 Task: Look for space in Pearl City, United States from 5th June, 2023 to 16th June, 2023 for 2 adults in price range Rs.7000 to Rs.15000. Place can be entire place with 1  bedroom having 1 bed and 1 bathroom. Property type can be house, flat, guest house, hotel. Booking option can be shelf check-in. Required host language is English.
Action: Mouse moved to (369, 140)
Screenshot: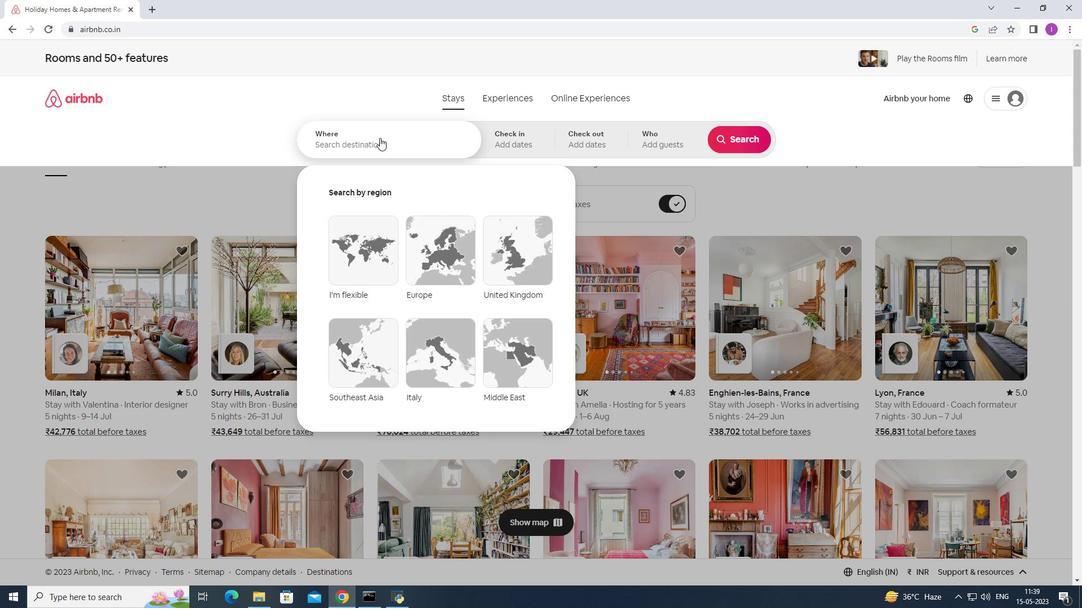 
Action: Mouse pressed left at (369, 140)
Screenshot: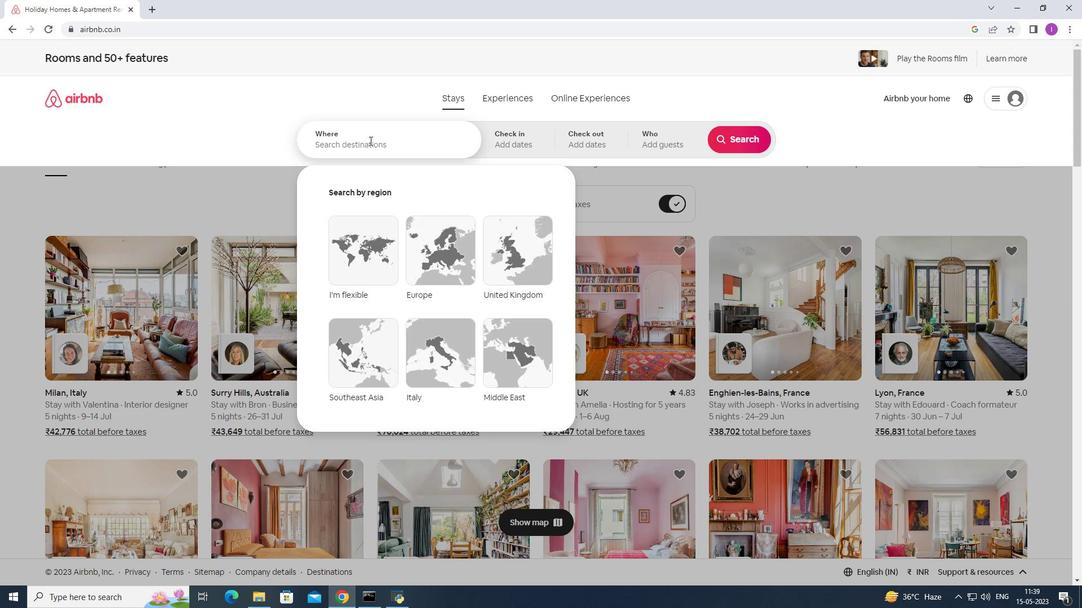 
Action: Mouse moved to (387, 134)
Screenshot: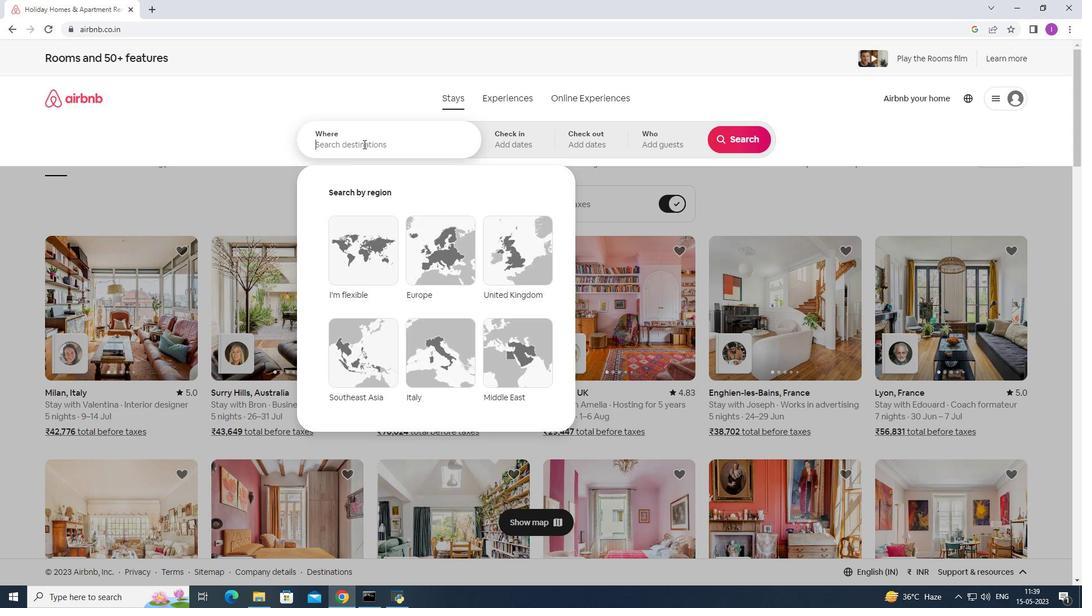 
Action: Key pressed <Key.shift>pearl<Key.space><Key.shift>City,<Key.shift>united<Key.space>states
Screenshot: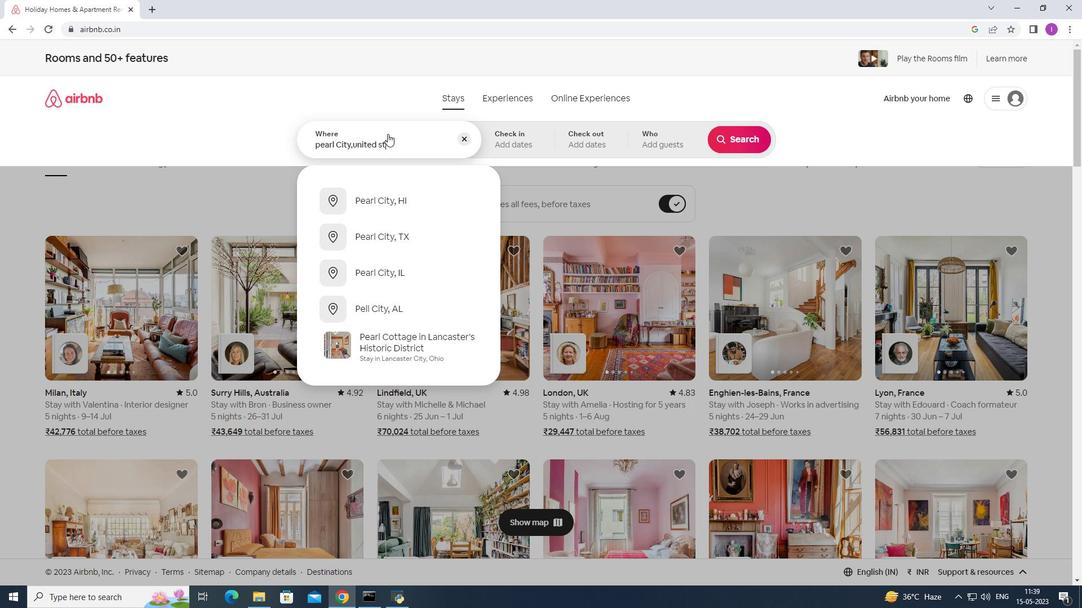 
Action: Mouse moved to (518, 134)
Screenshot: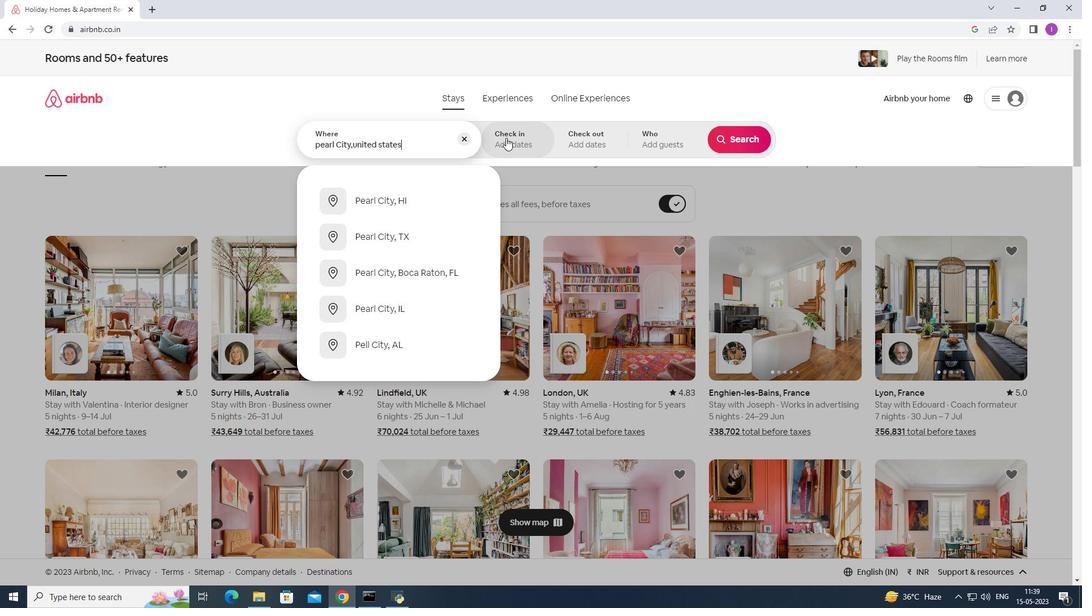 
Action: Mouse pressed left at (518, 134)
Screenshot: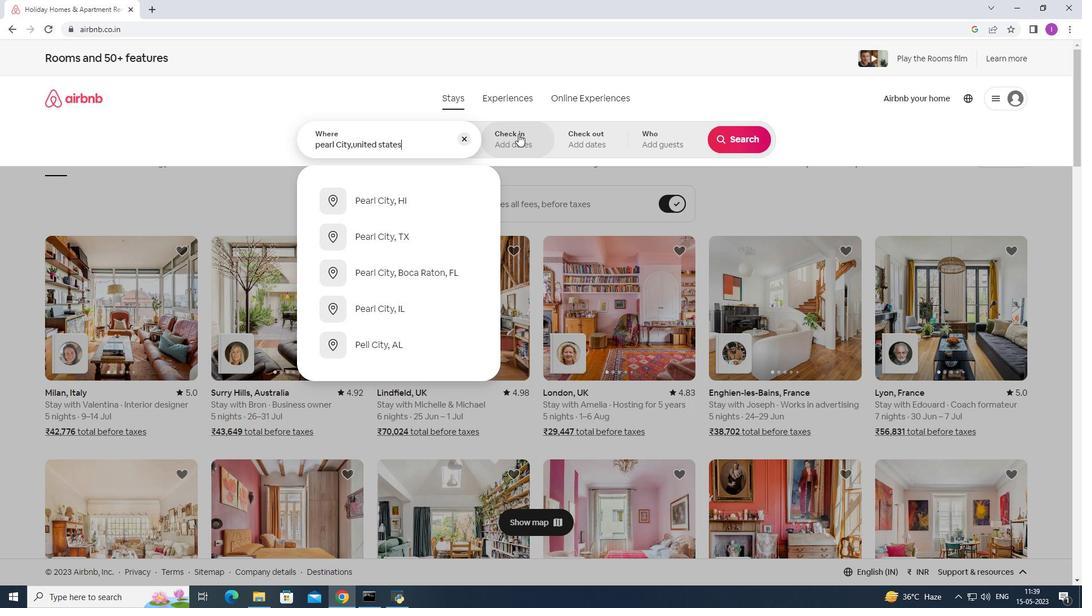 
Action: Mouse moved to (592, 310)
Screenshot: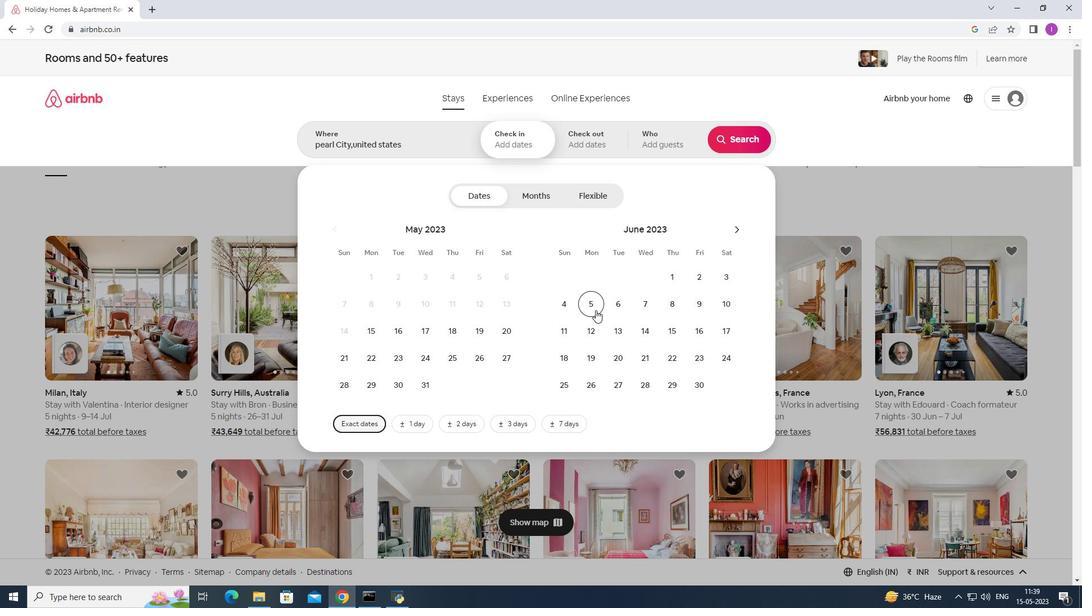 
Action: Mouse pressed left at (592, 310)
Screenshot: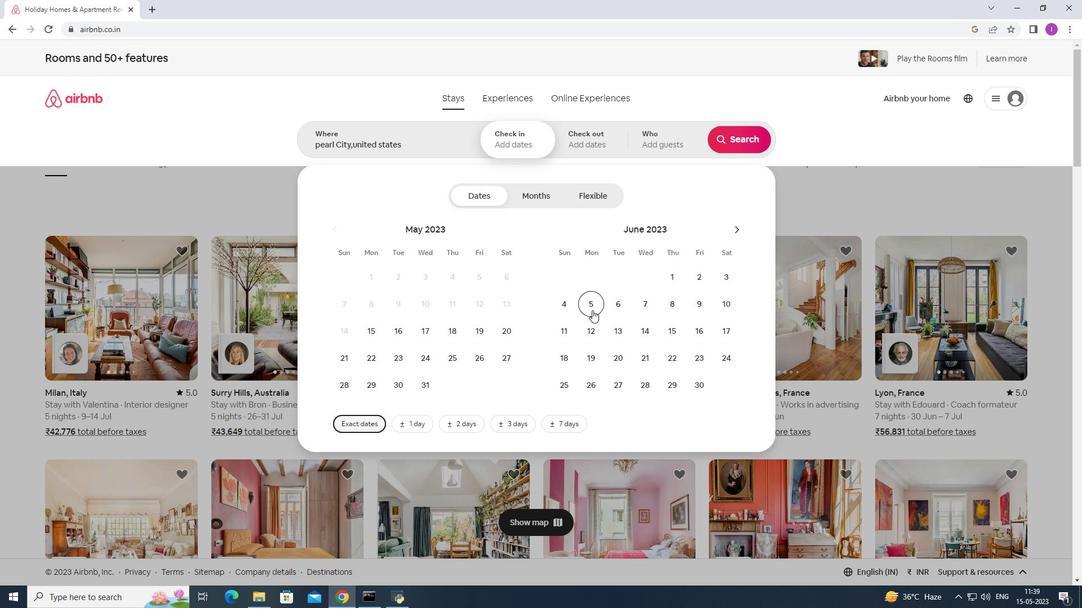 
Action: Mouse moved to (702, 327)
Screenshot: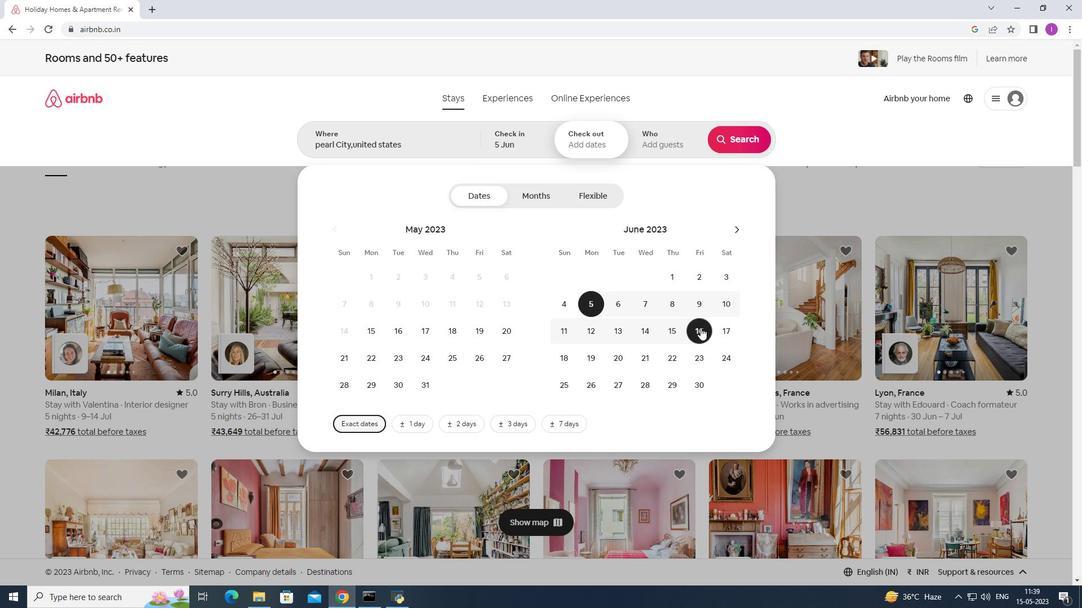 
Action: Mouse pressed left at (702, 327)
Screenshot: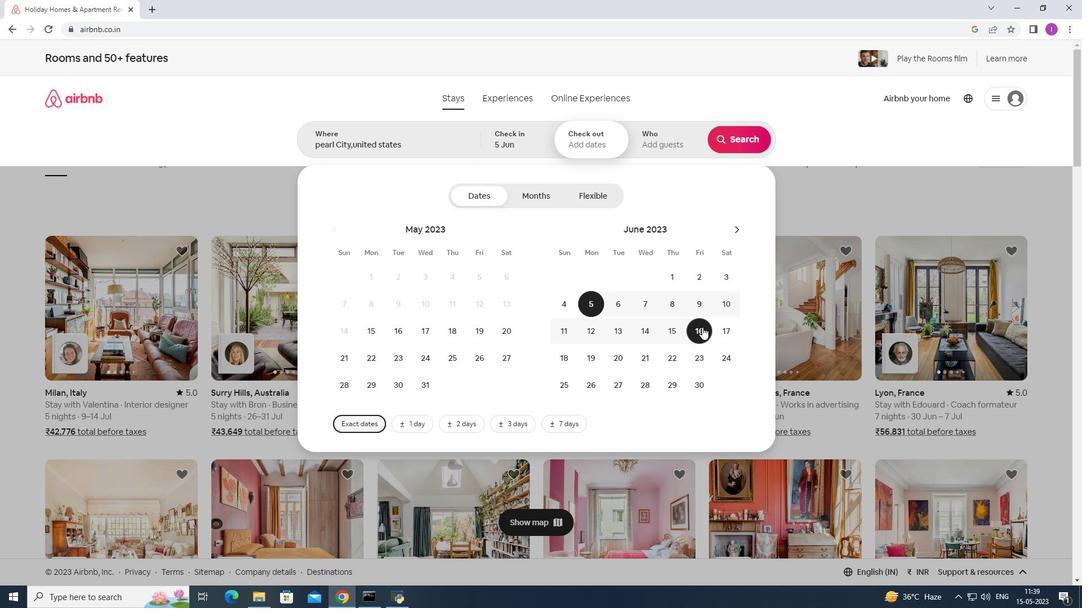 
Action: Mouse moved to (673, 139)
Screenshot: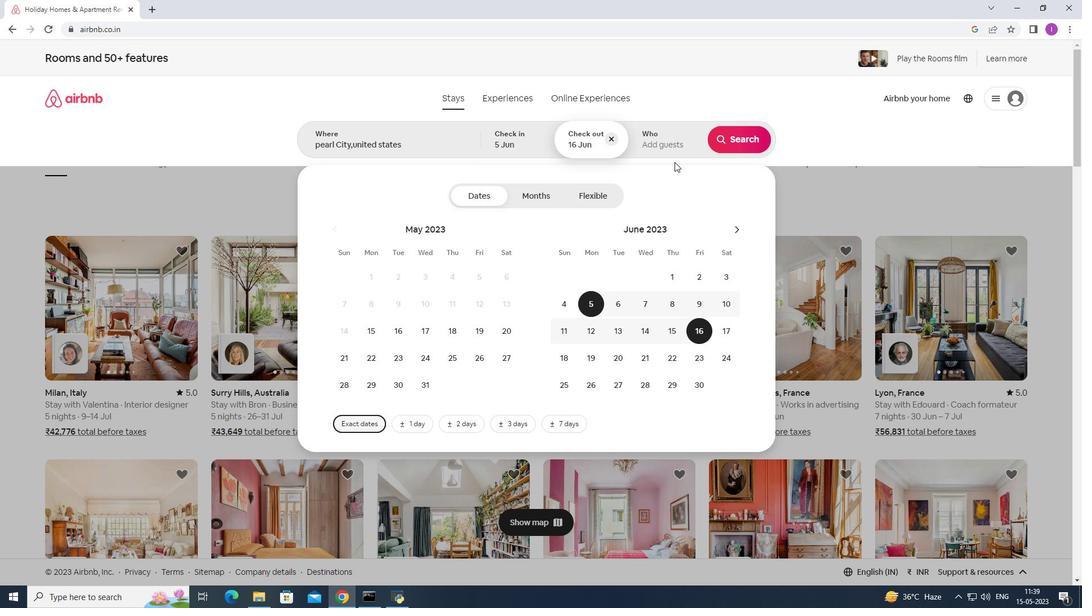 
Action: Mouse pressed left at (673, 139)
Screenshot: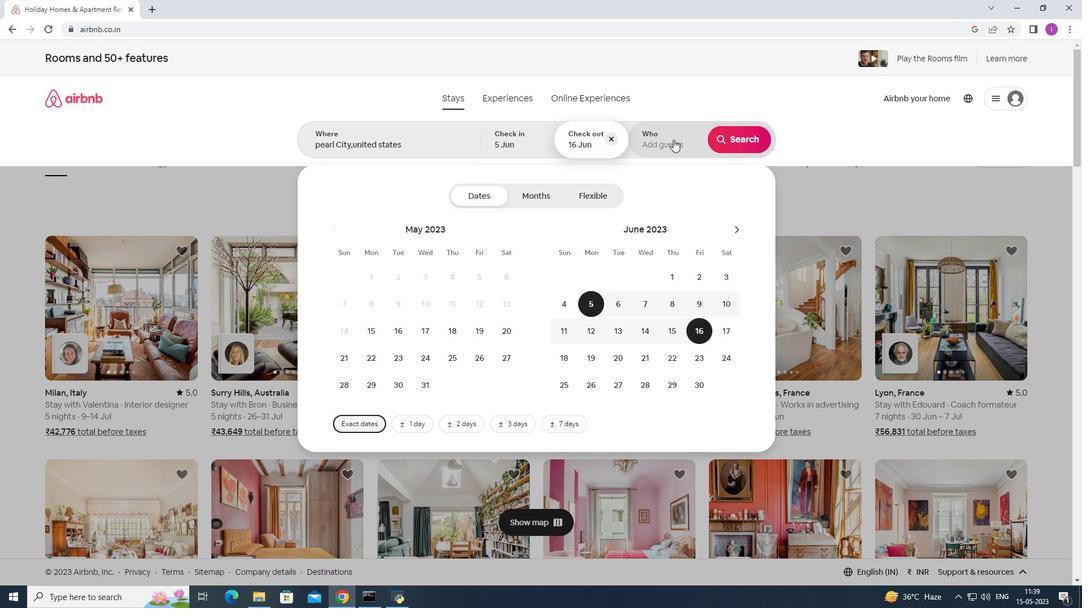 
Action: Mouse moved to (739, 204)
Screenshot: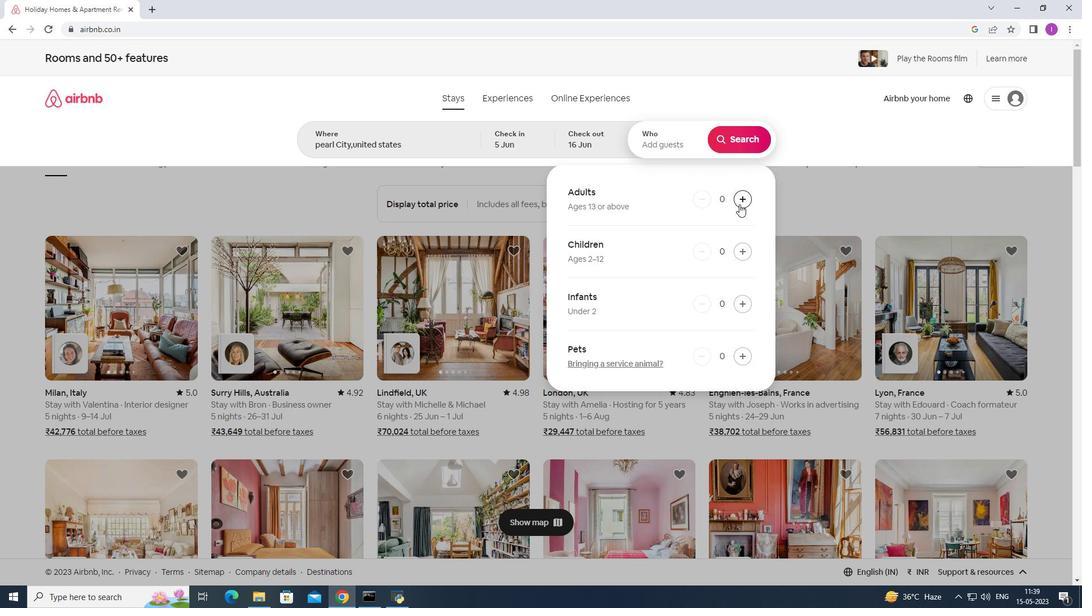 
Action: Mouse pressed left at (739, 204)
Screenshot: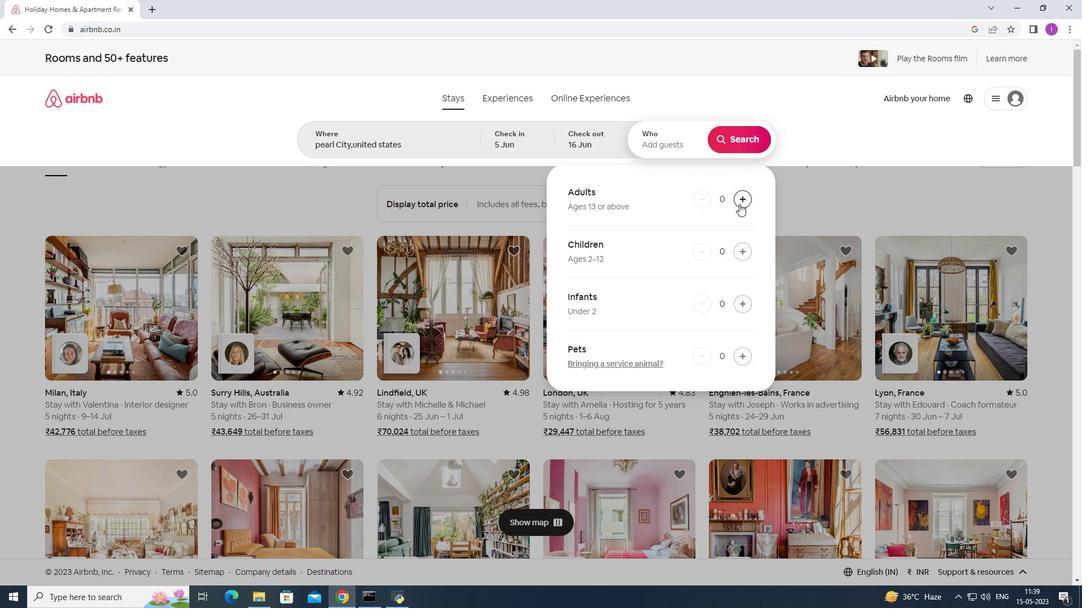 
Action: Mouse pressed left at (739, 204)
Screenshot: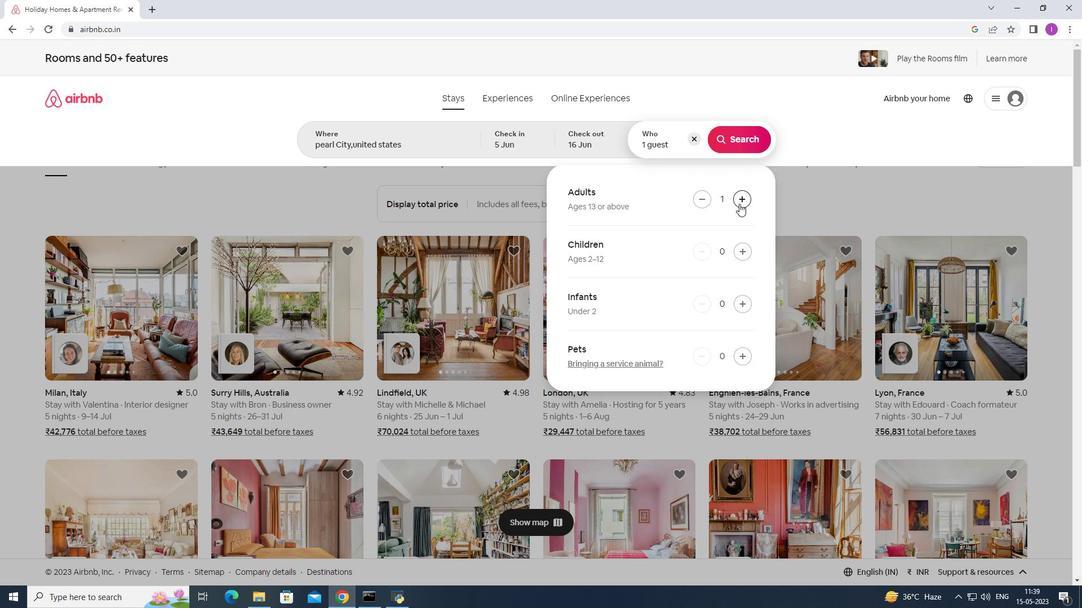 
Action: Mouse moved to (740, 138)
Screenshot: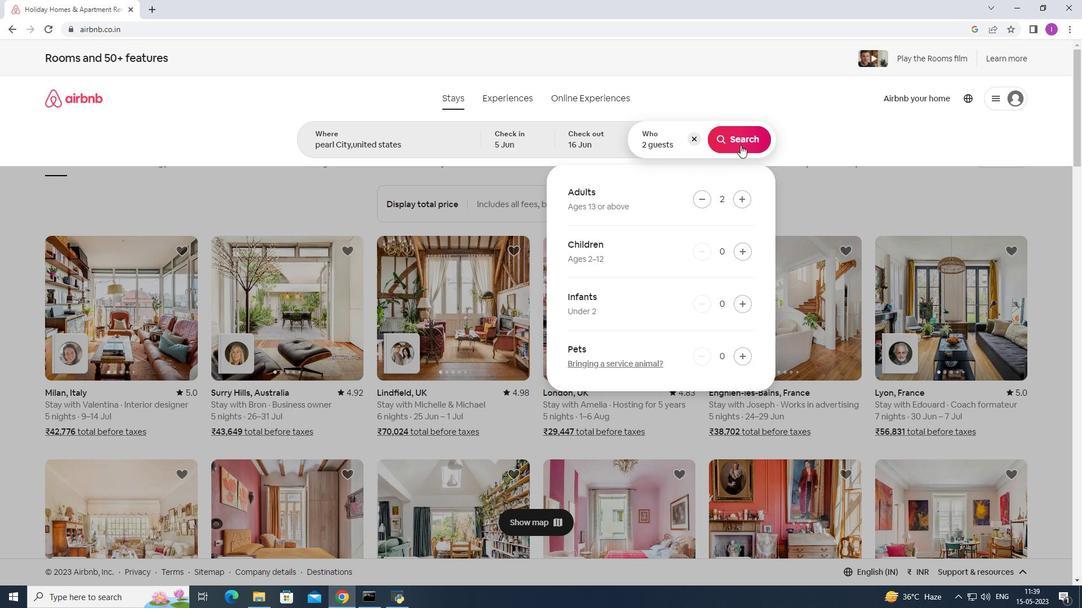 
Action: Mouse pressed left at (740, 138)
Screenshot: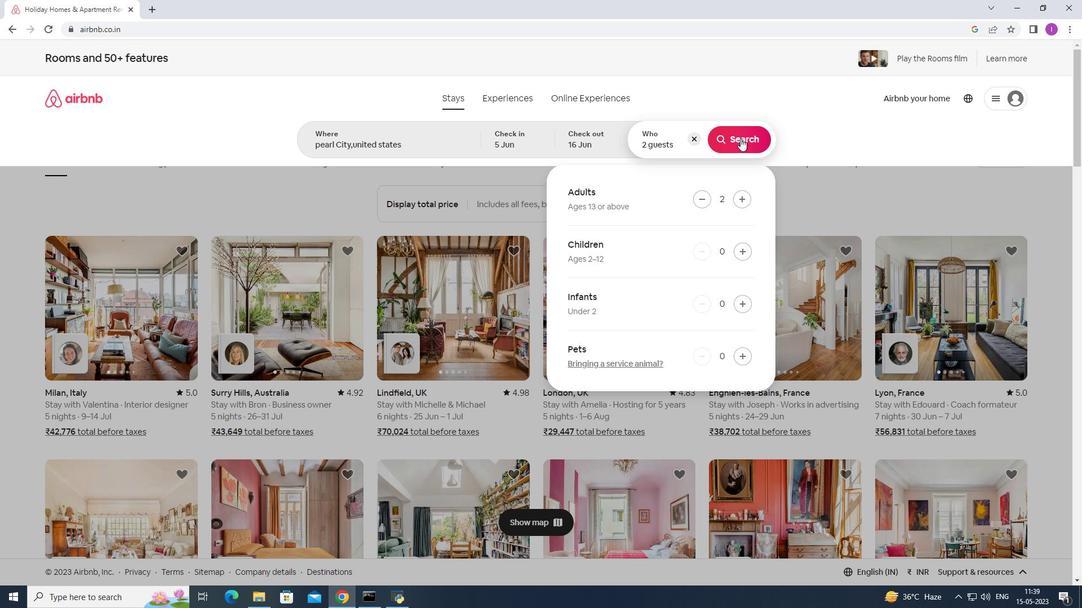 
Action: Mouse moved to (1021, 108)
Screenshot: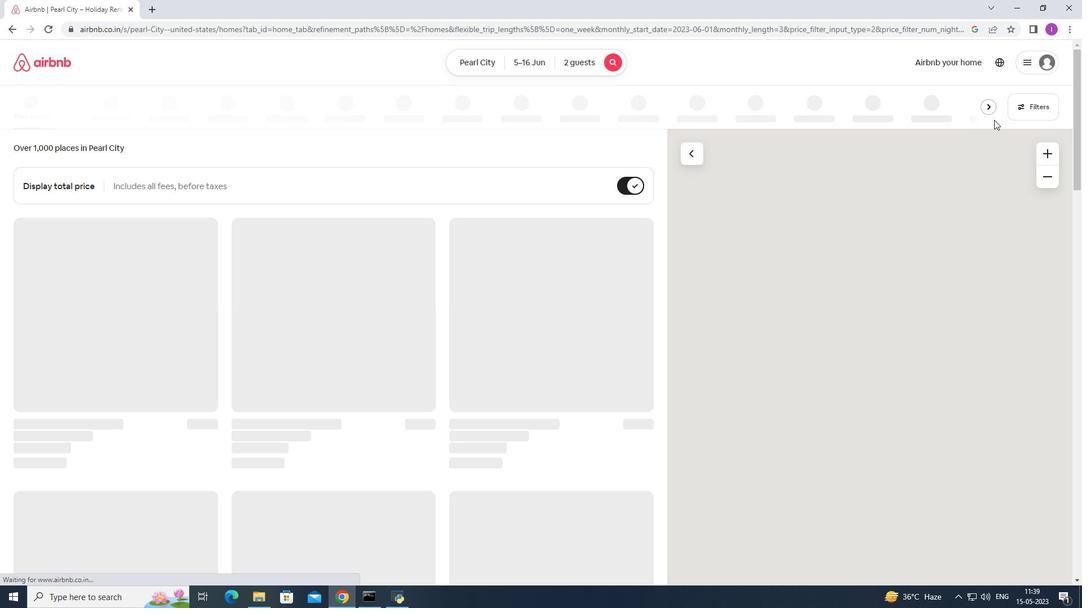 
Action: Mouse pressed left at (1021, 108)
Screenshot: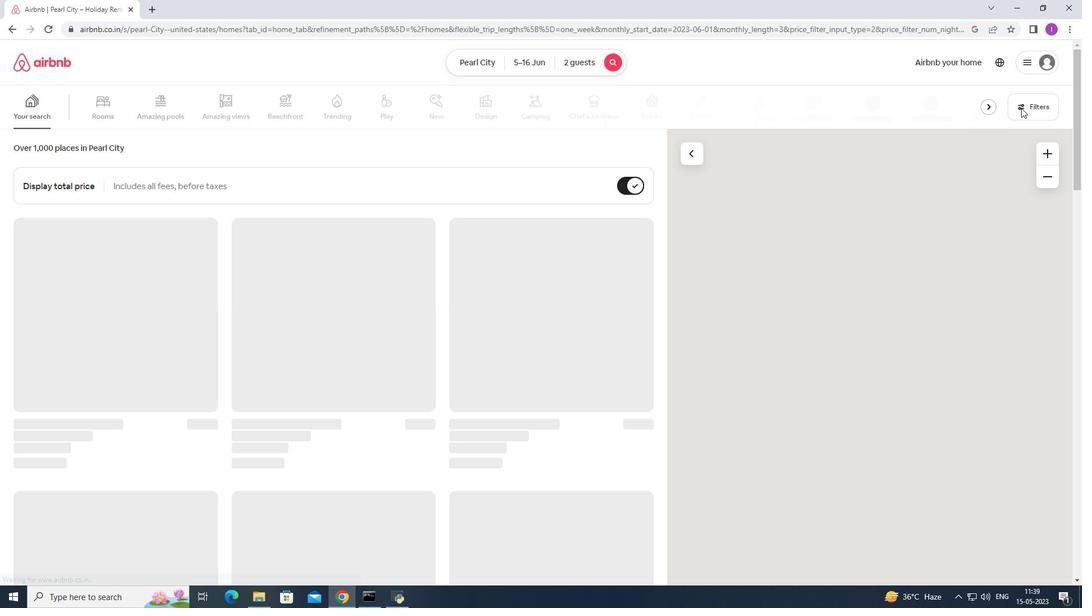 
Action: Mouse moved to (615, 385)
Screenshot: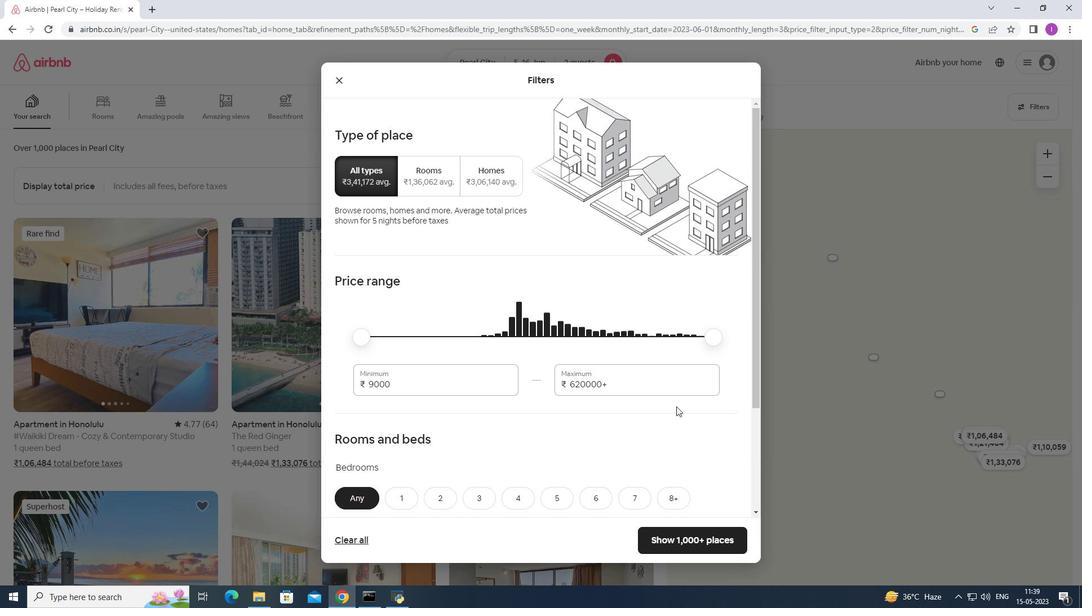 
Action: Mouse pressed left at (615, 385)
Screenshot: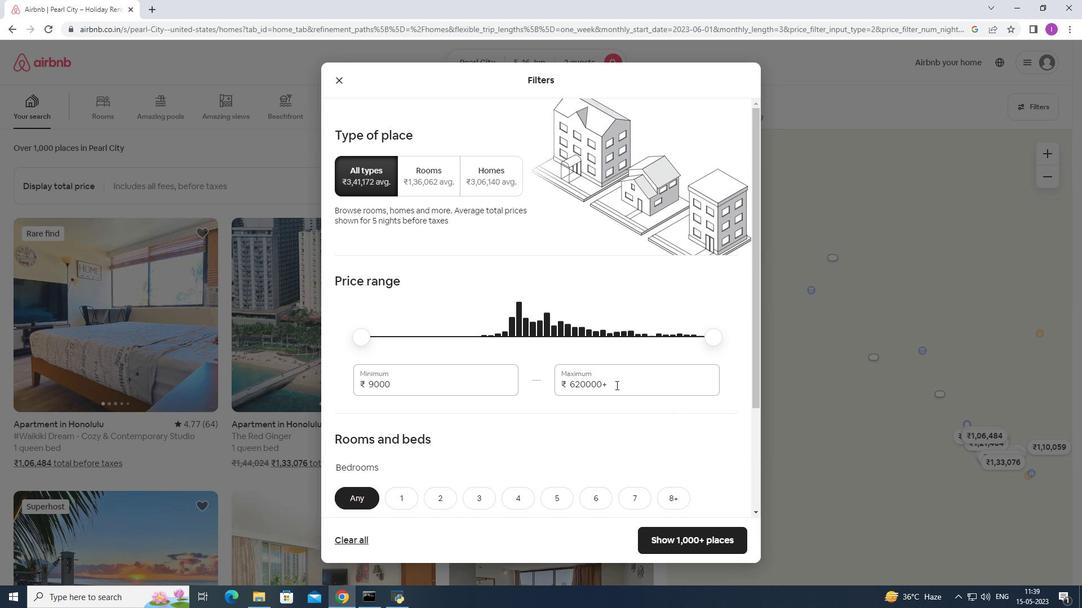 
Action: Mouse moved to (553, 388)
Screenshot: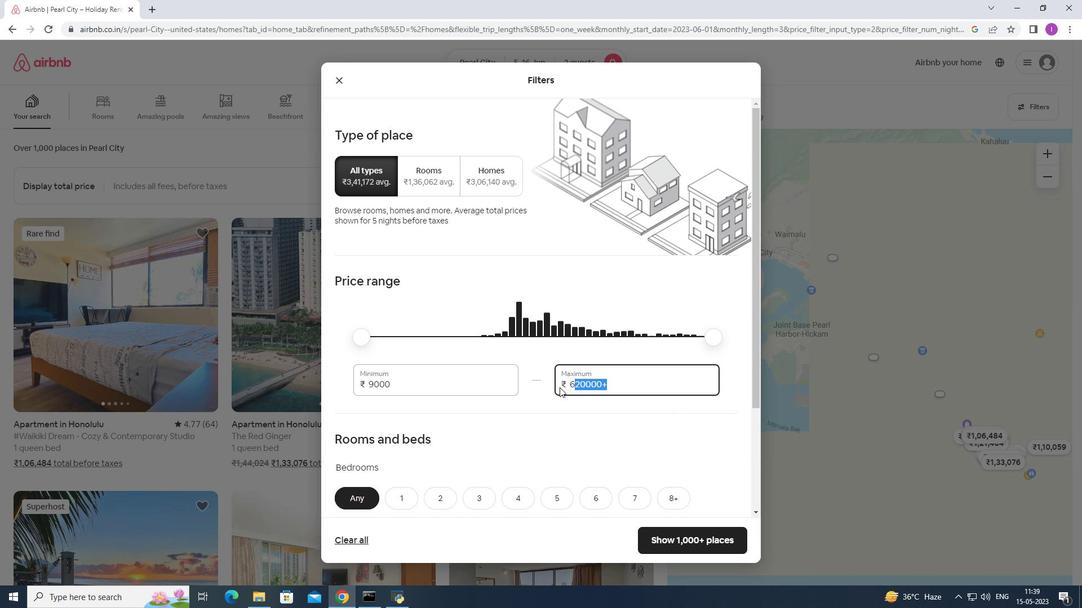 
Action: Key pressed 15000
Screenshot: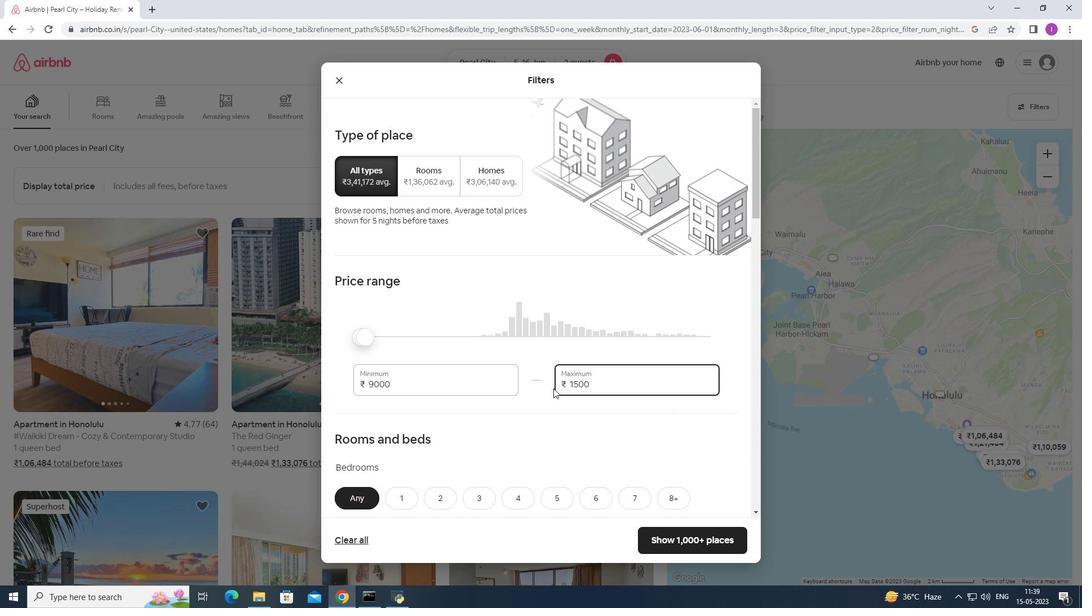
Action: Mouse moved to (414, 388)
Screenshot: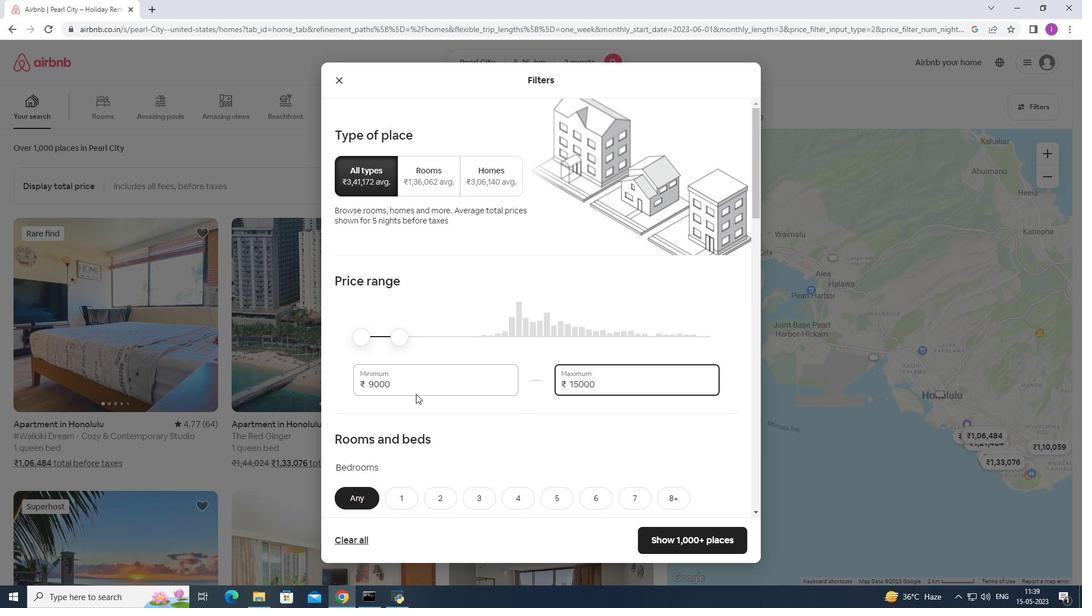 
Action: Mouse pressed left at (414, 388)
Screenshot: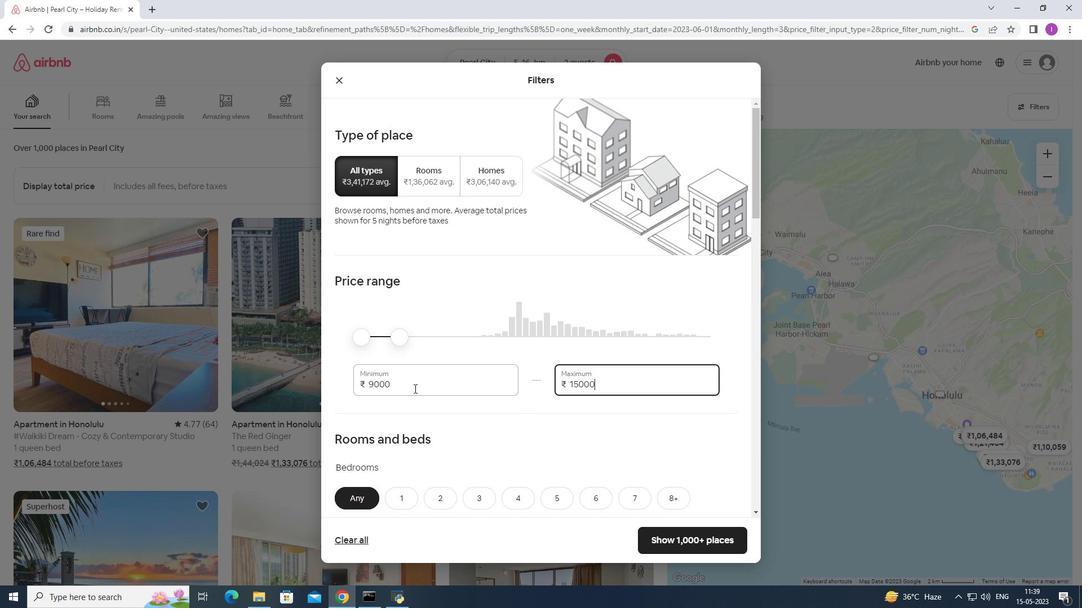 
Action: Mouse moved to (357, 388)
Screenshot: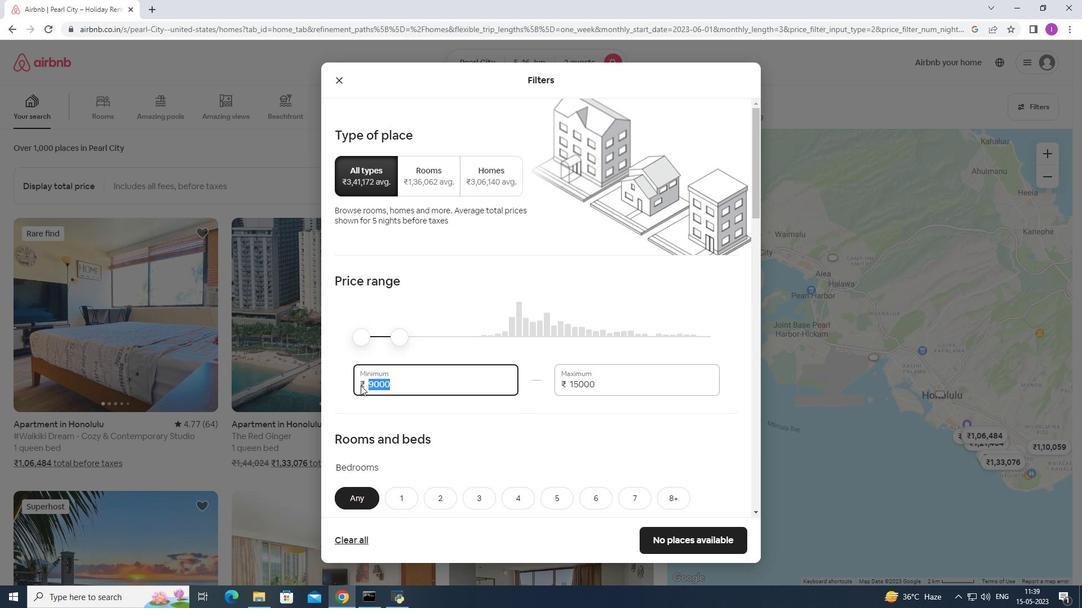 
Action: Key pressed 7000
Screenshot: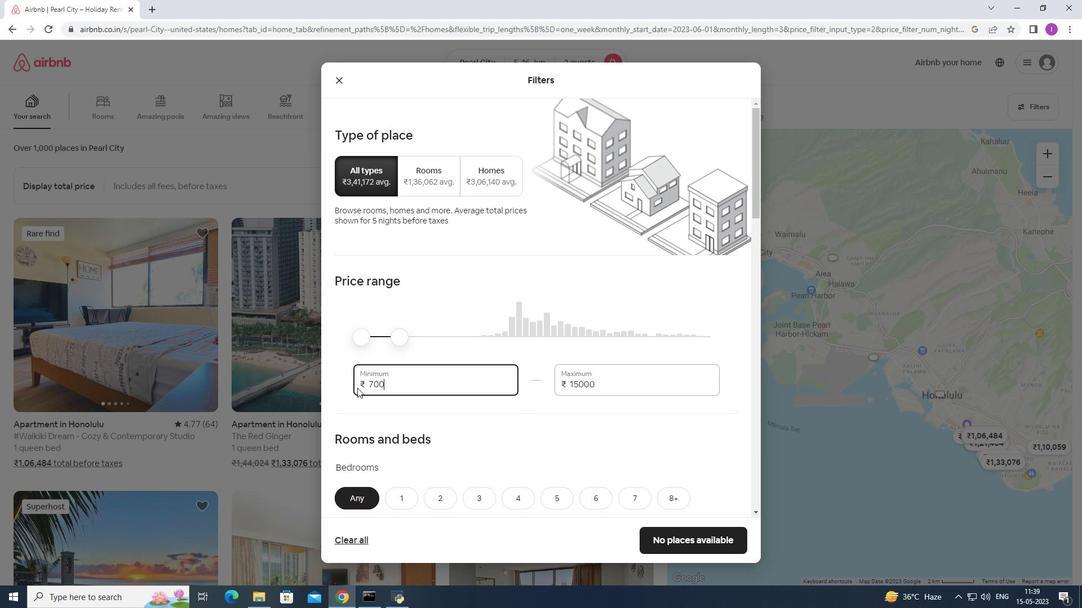 
Action: Mouse moved to (431, 457)
Screenshot: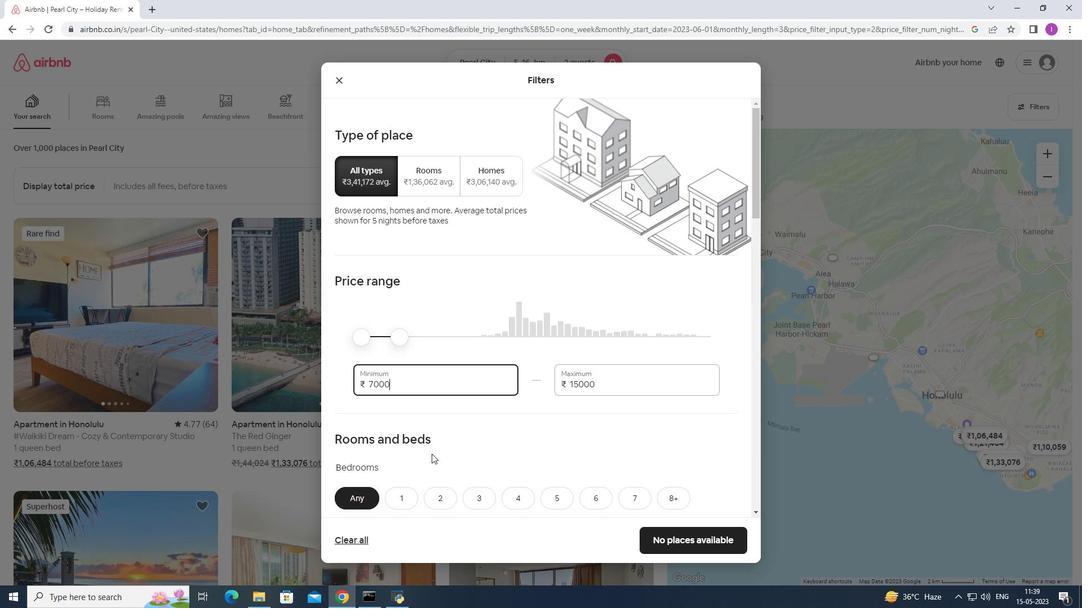 
Action: Mouse scrolled (431, 456) with delta (0, 0)
Screenshot: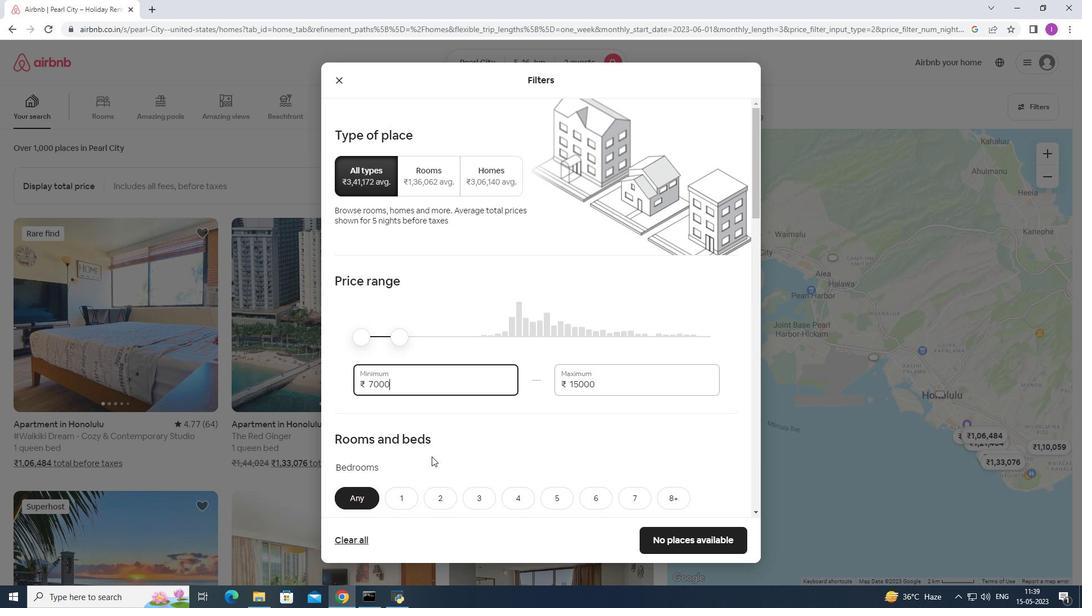 
Action: Mouse scrolled (431, 456) with delta (0, 0)
Screenshot: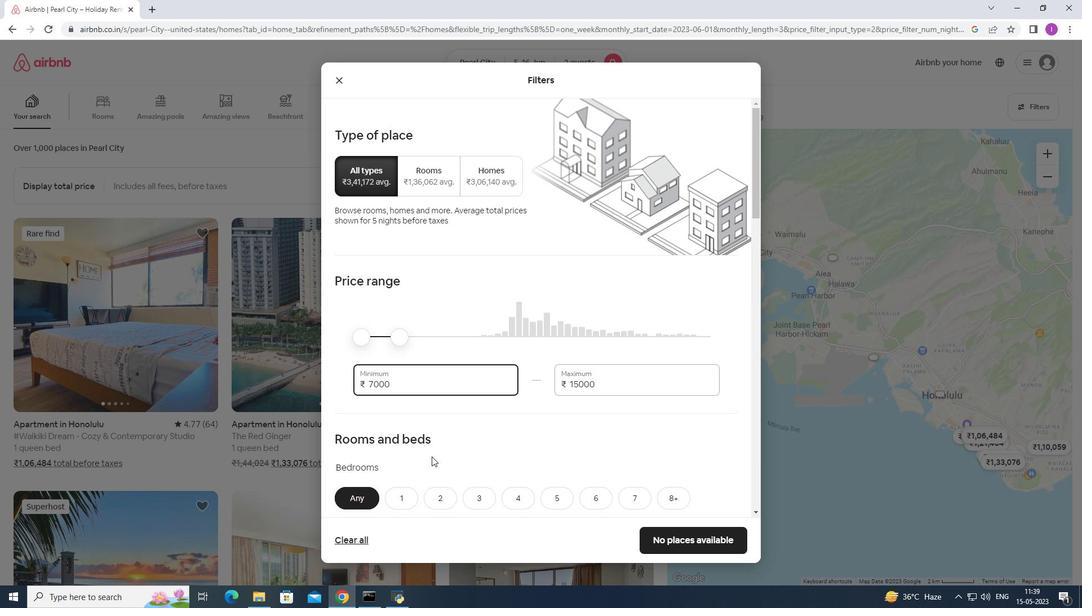 
Action: Mouse scrolled (431, 456) with delta (0, 0)
Screenshot: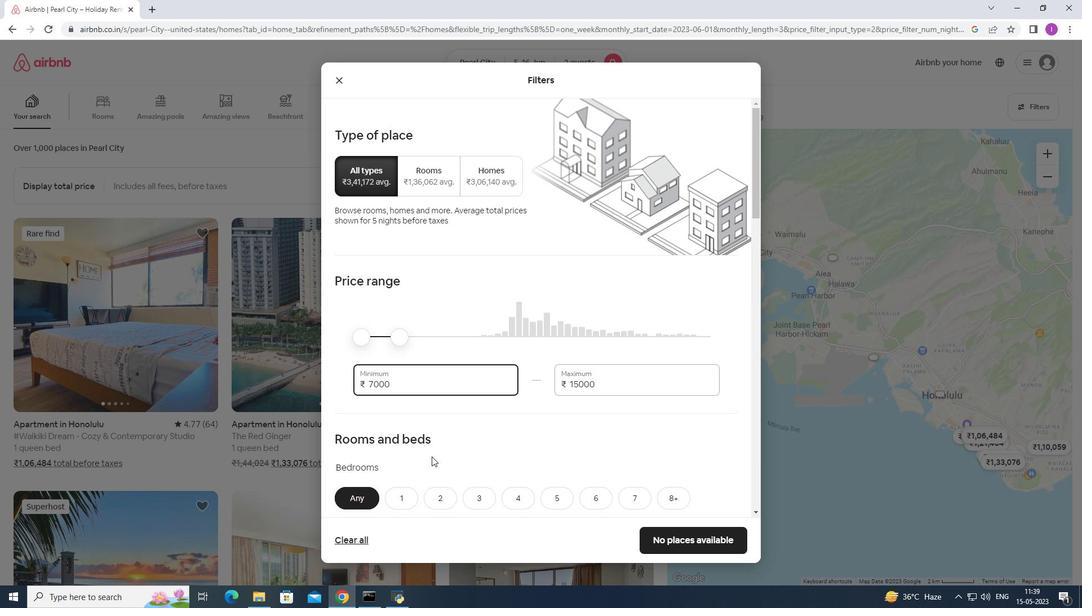 
Action: Mouse moved to (397, 325)
Screenshot: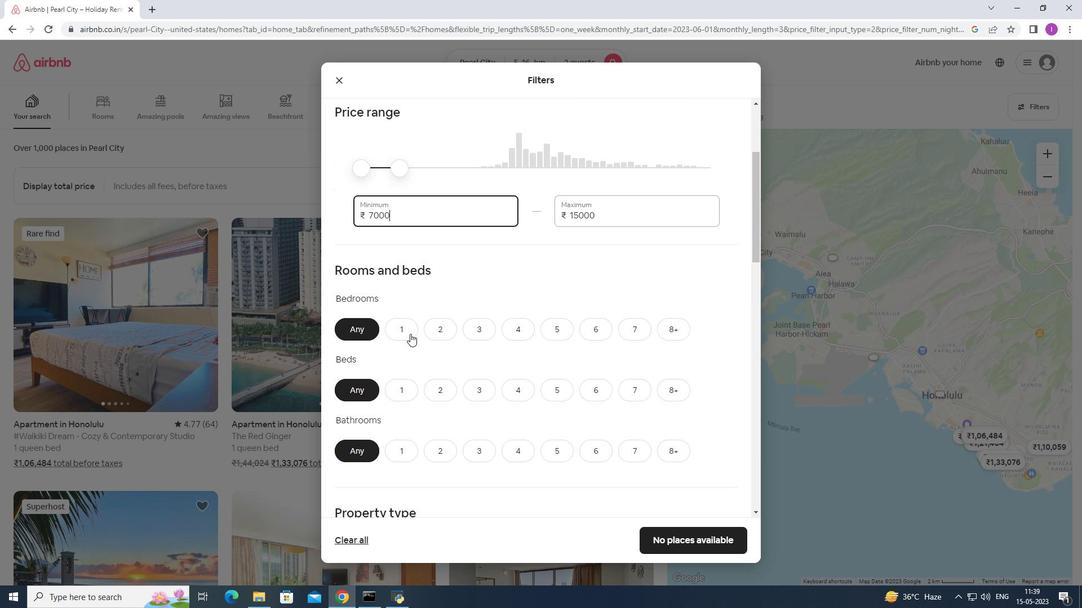
Action: Mouse pressed left at (397, 325)
Screenshot: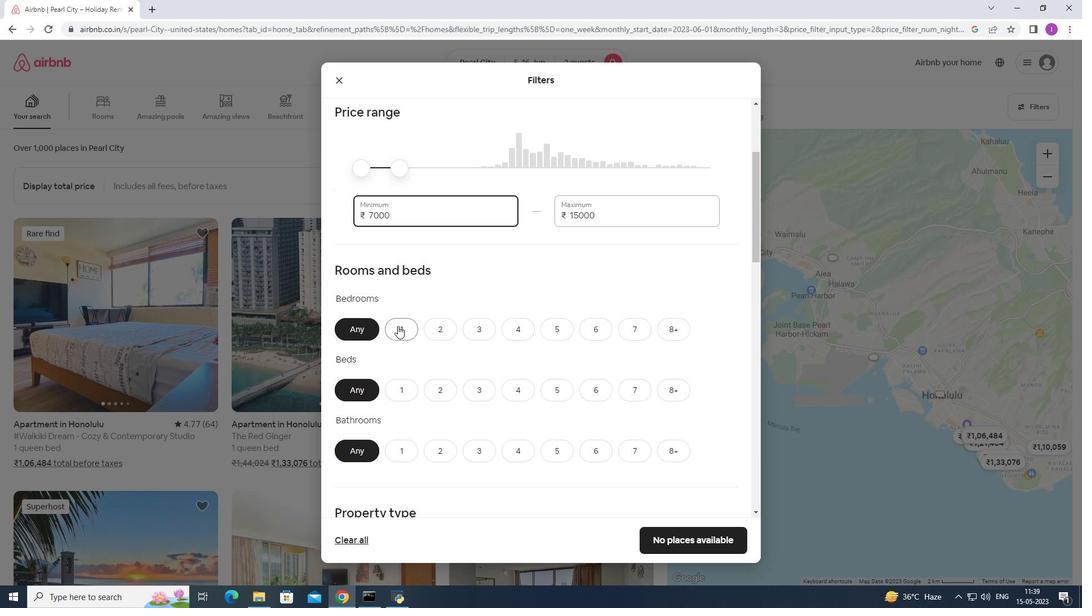 
Action: Mouse moved to (404, 394)
Screenshot: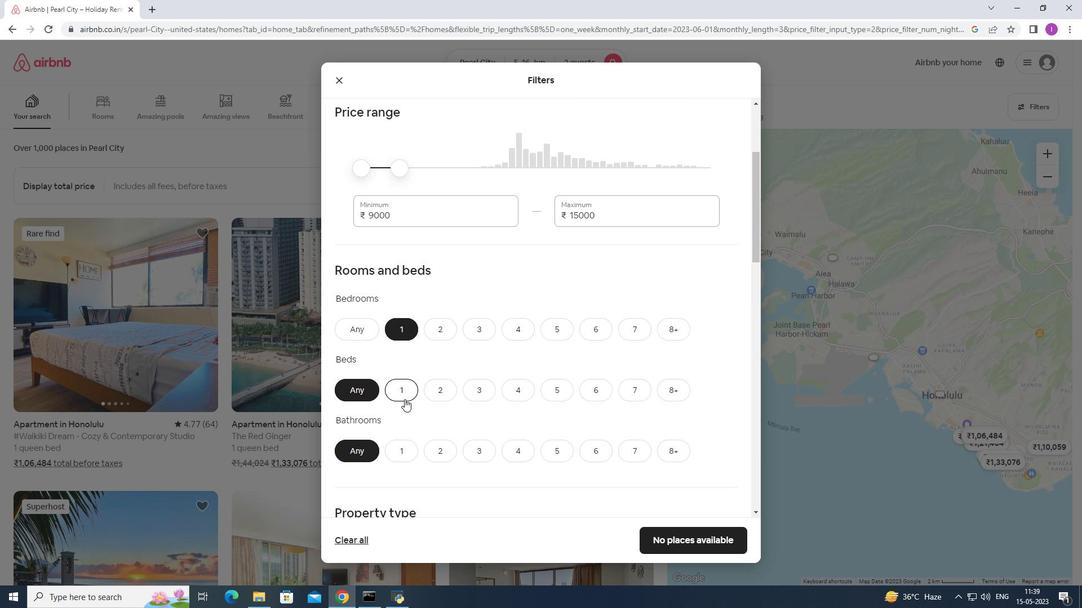 
Action: Mouse pressed left at (404, 394)
Screenshot: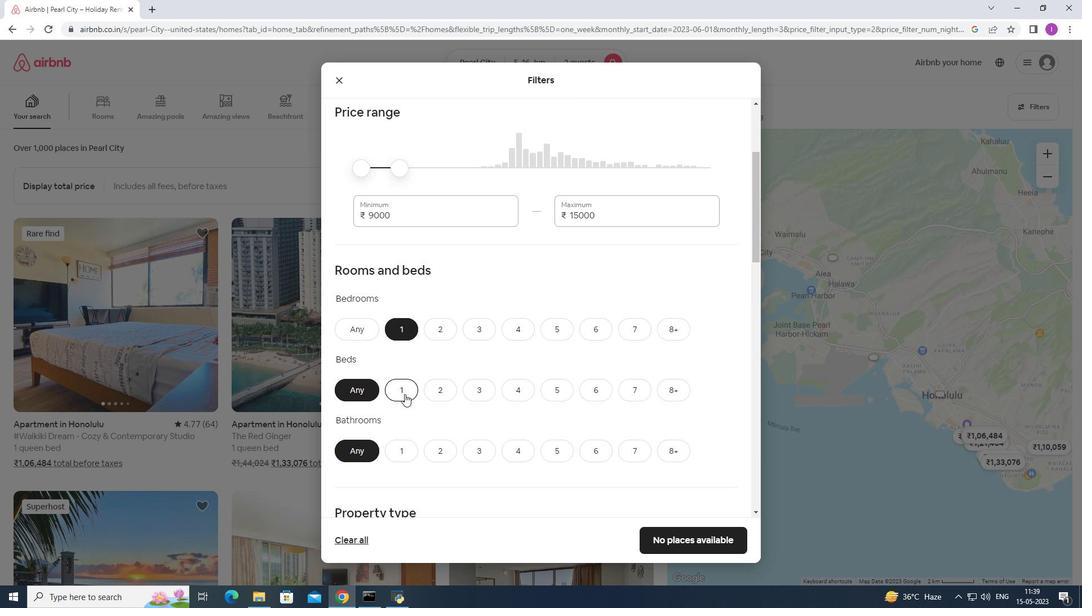 
Action: Mouse moved to (396, 446)
Screenshot: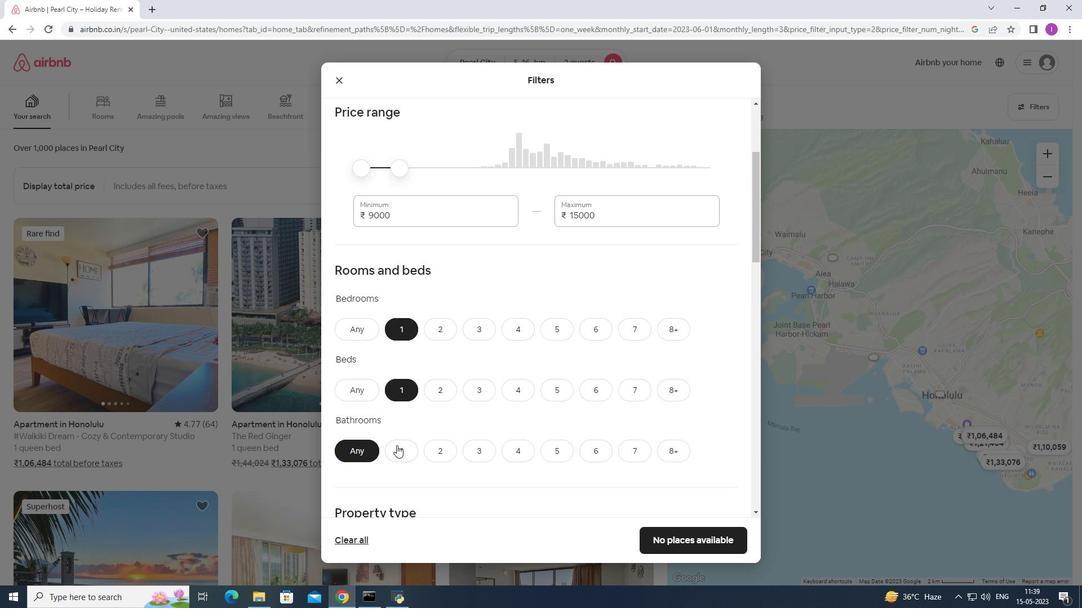 
Action: Mouse pressed left at (396, 446)
Screenshot: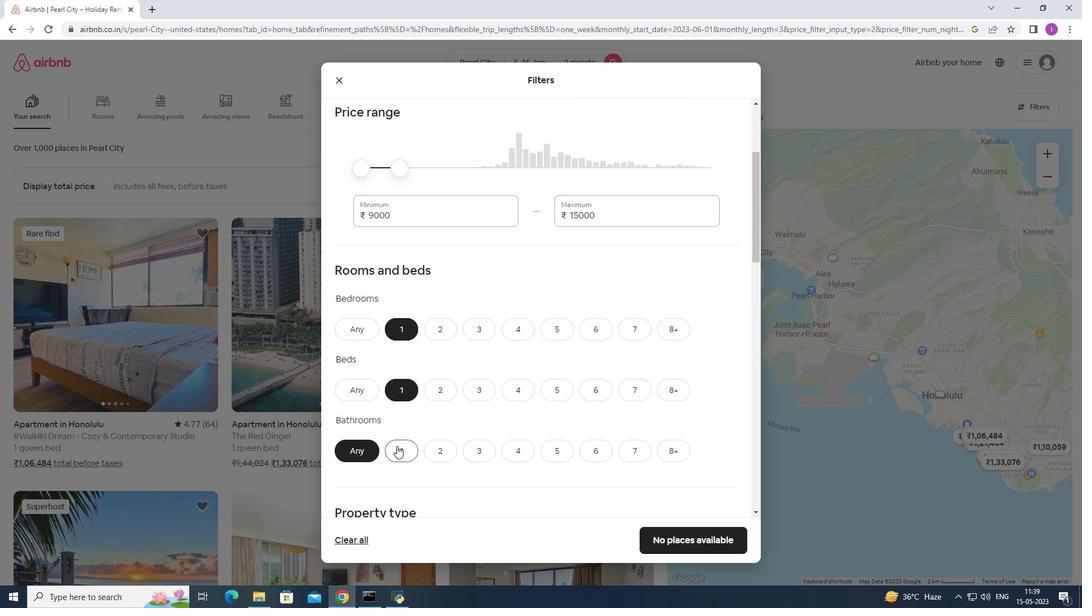 
Action: Mouse moved to (443, 422)
Screenshot: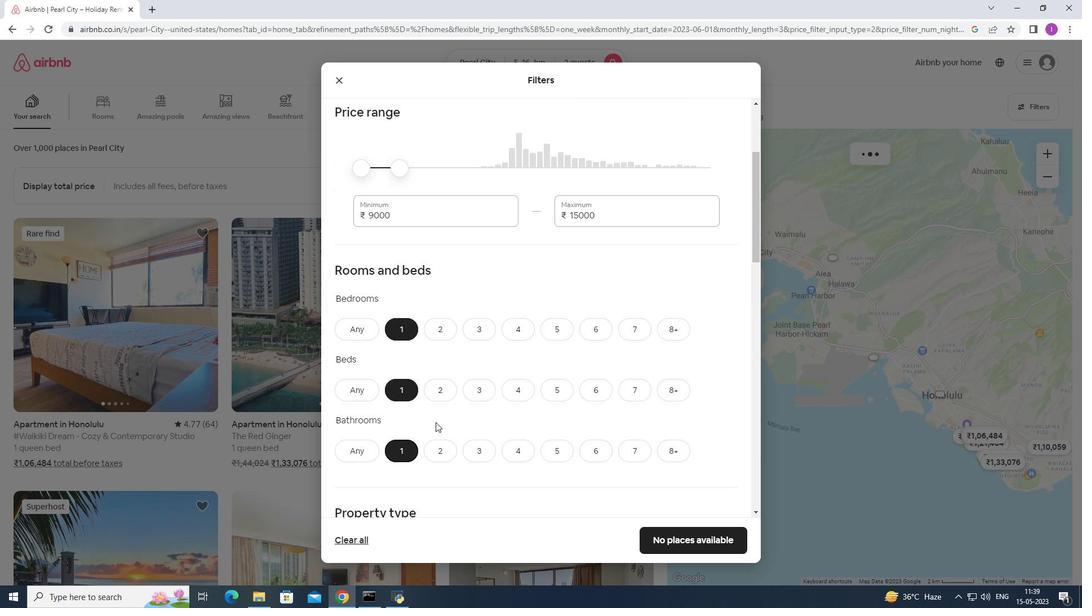 
Action: Mouse scrolled (443, 422) with delta (0, 0)
Screenshot: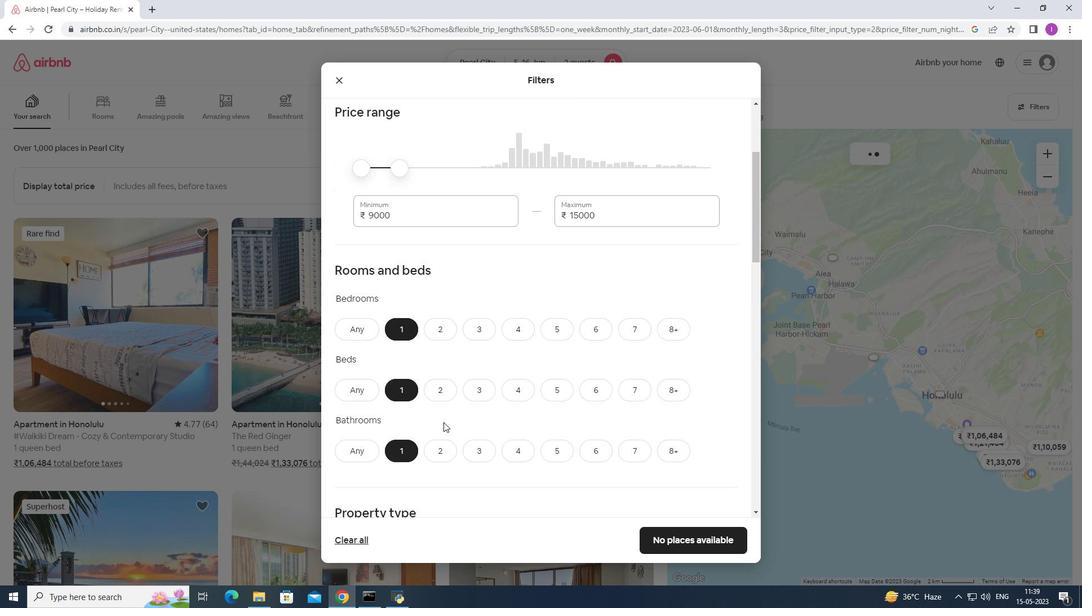 
Action: Mouse scrolled (443, 422) with delta (0, 0)
Screenshot: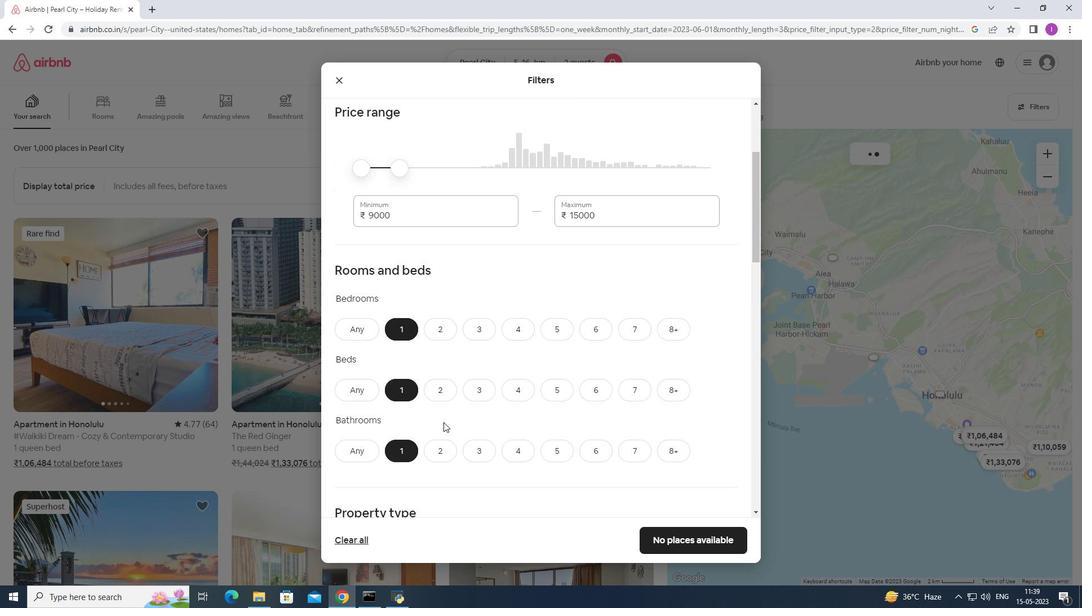 
Action: Mouse scrolled (443, 422) with delta (0, 0)
Screenshot: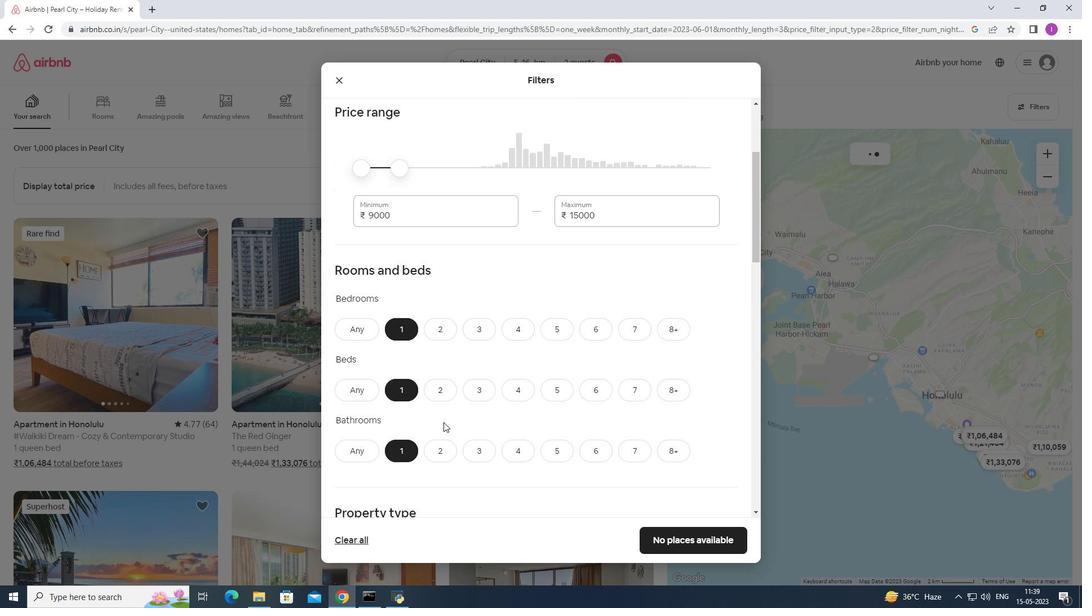 
Action: Mouse moved to (369, 421)
Screenshot: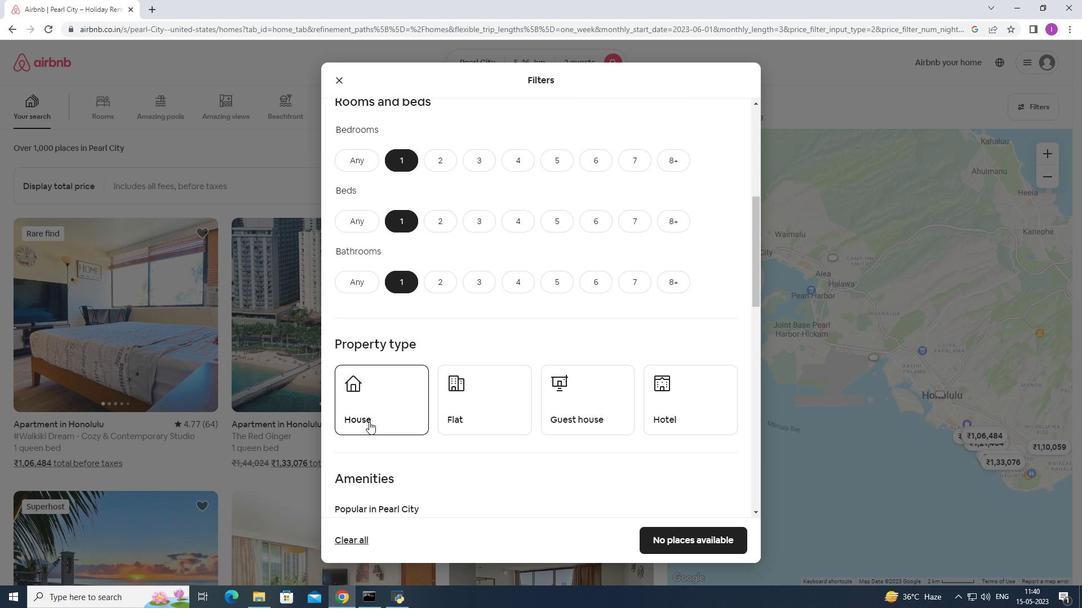 
Action: Mouse pressed left at (369, 421)
Screenshot: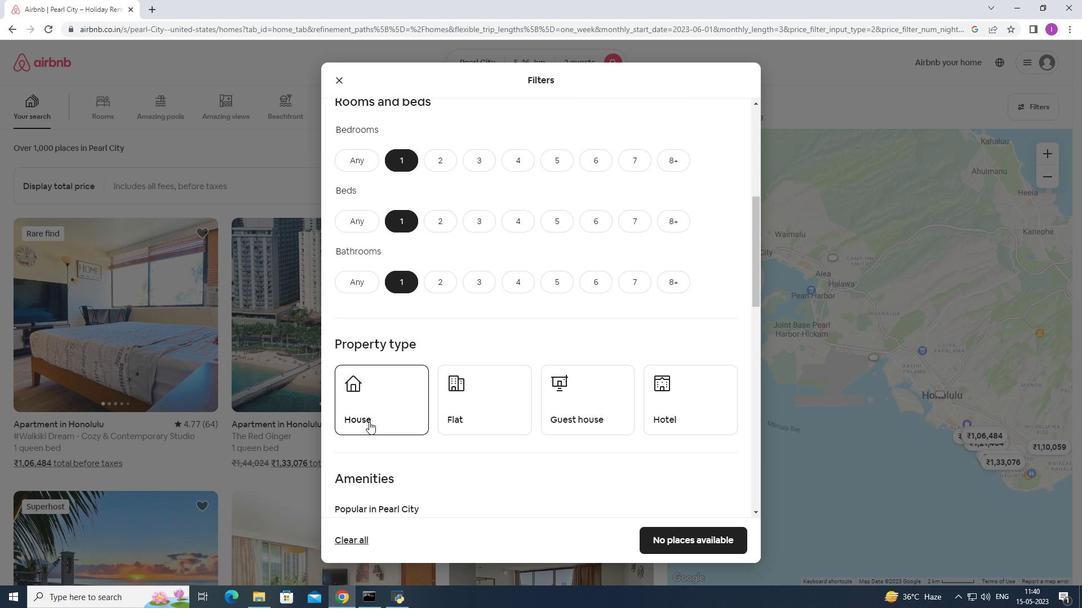 
Action: Mouse moved to (468, 416)
Screenshot: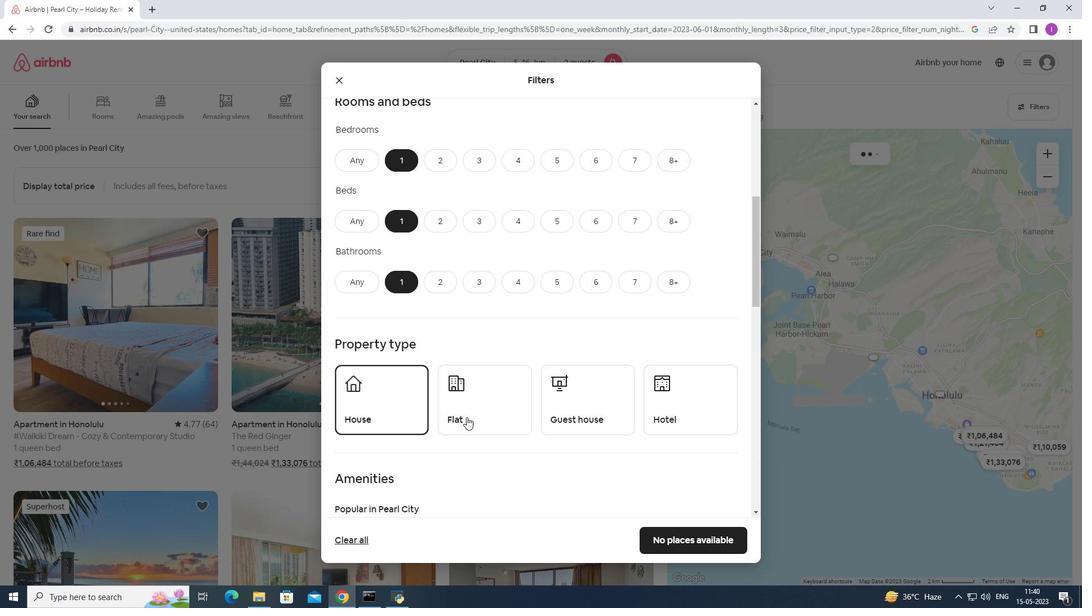 
Action: Mouse pressed left at (468, 416)
Screenshot: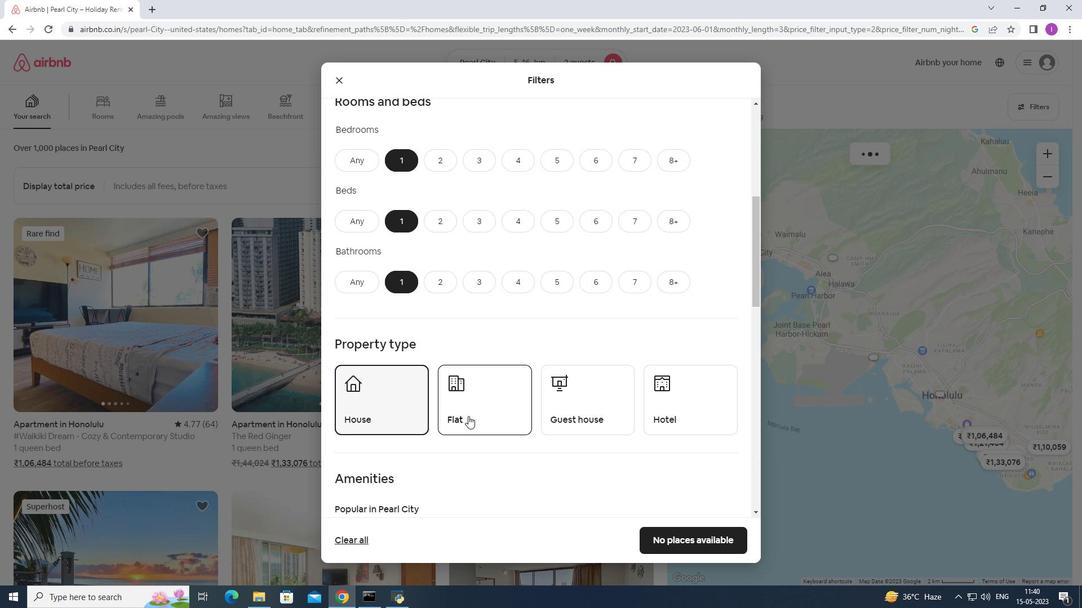 
Action: Mouse moved to (554, 412)
Screenshot: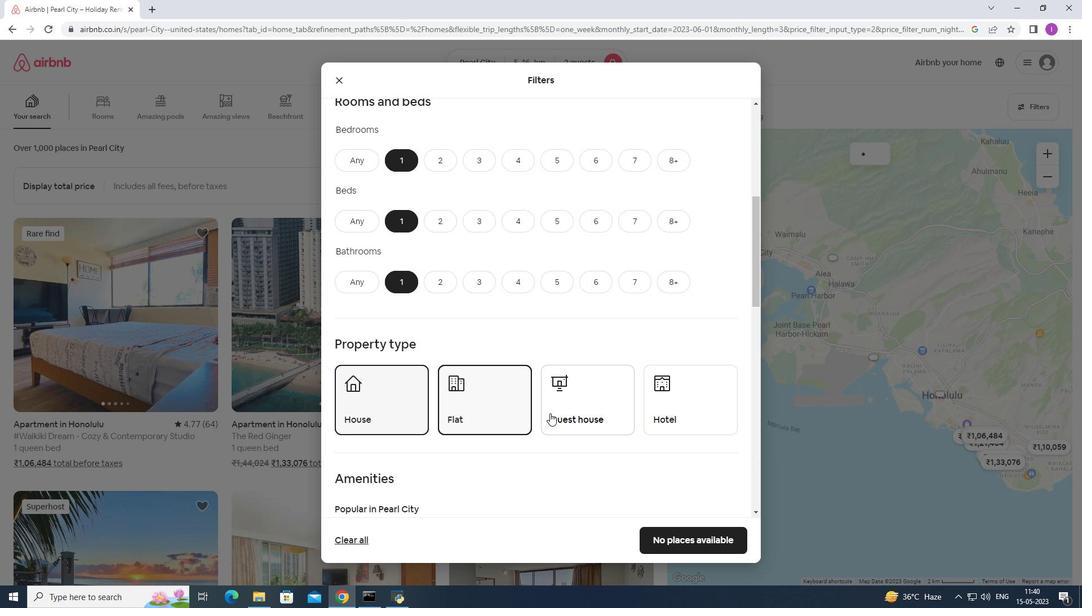 
Action: Mouse pressed left at (554, 412)
Screenshot: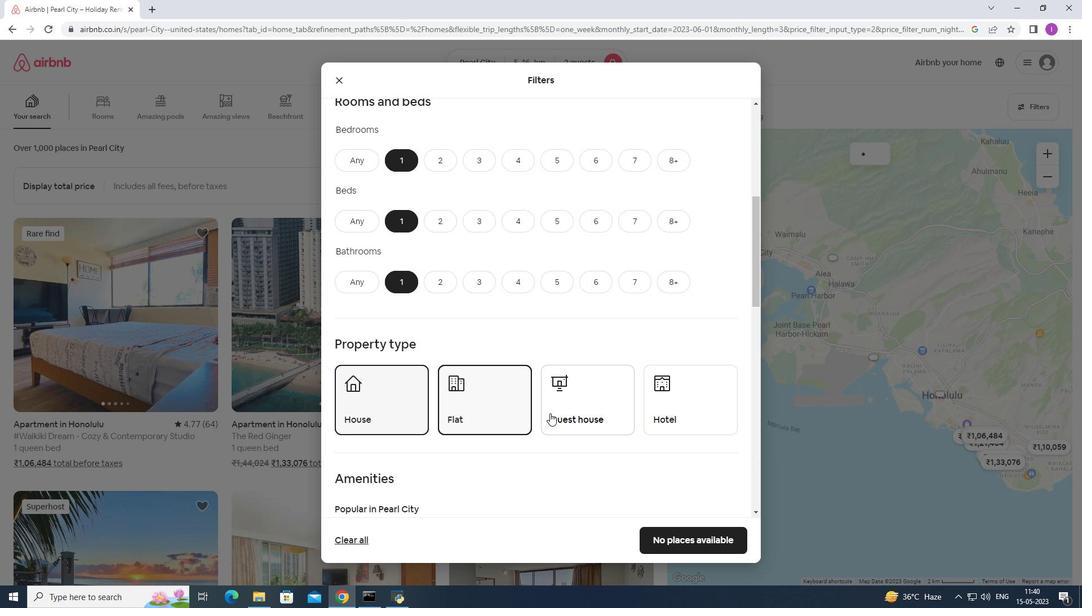 
Action: Mouse moved to (646, 406)
Screenshot: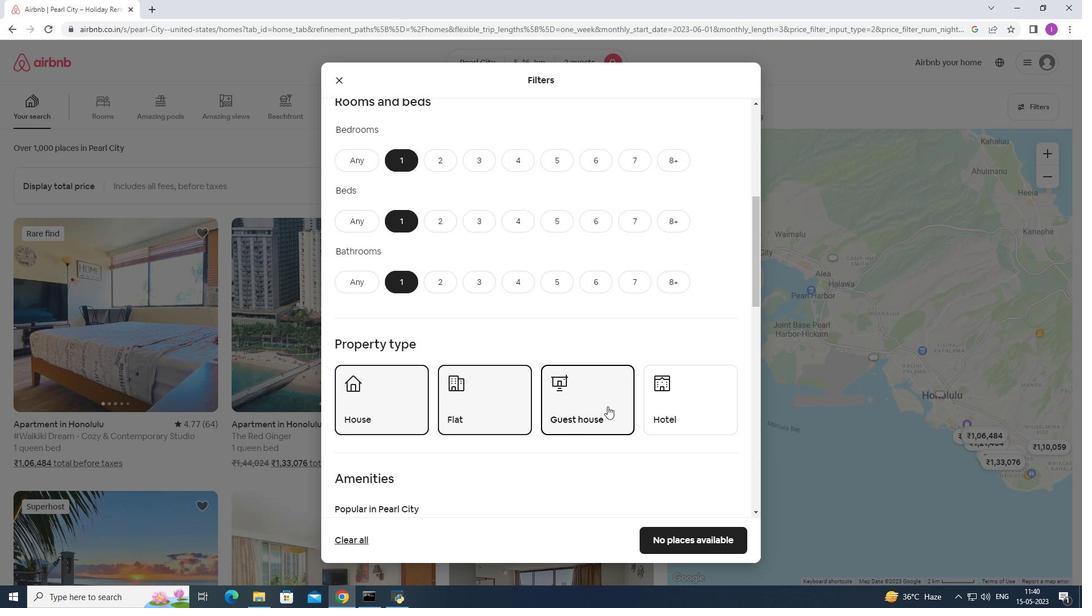 
Action: Mouse pressed left at (646, 406)
Screenshot: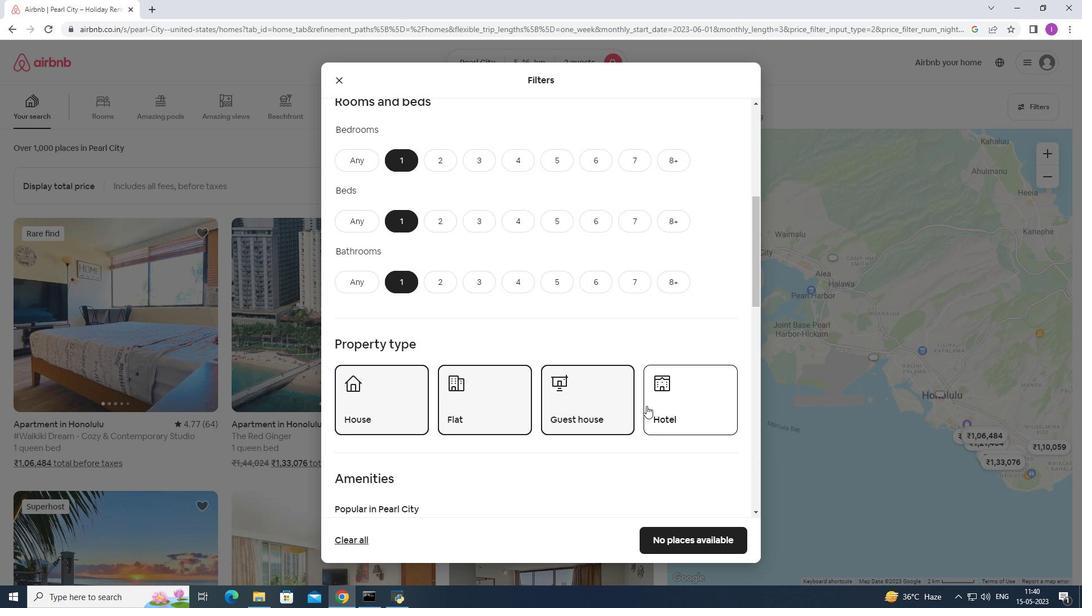 
Action: Mouse moved to (666, 430)
Screenshot: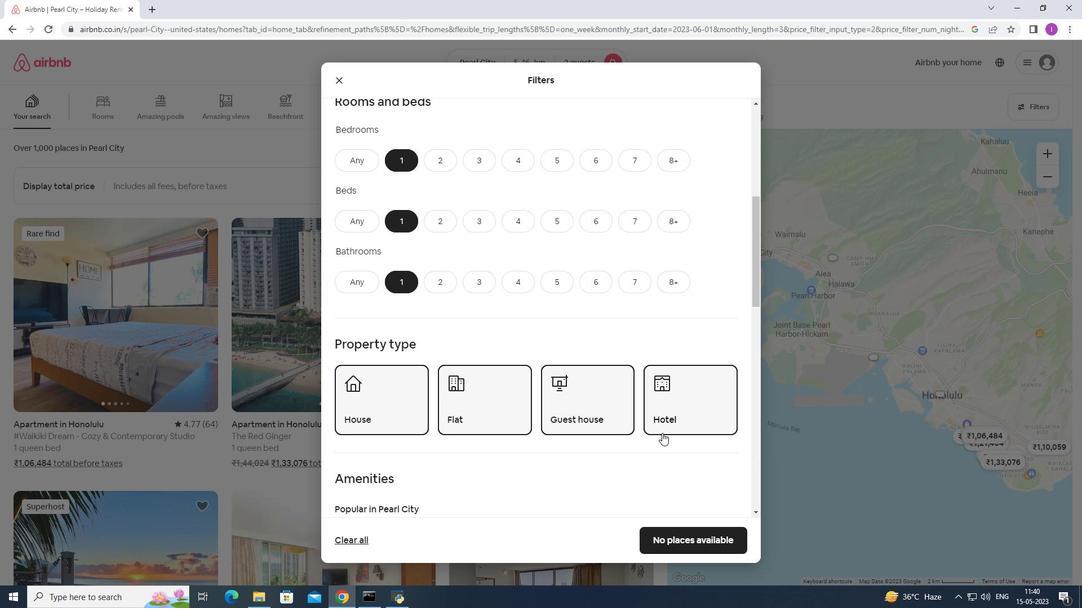 
Action: Mouse scrolled (666, 429) with delta (0, 0)
Screenshot: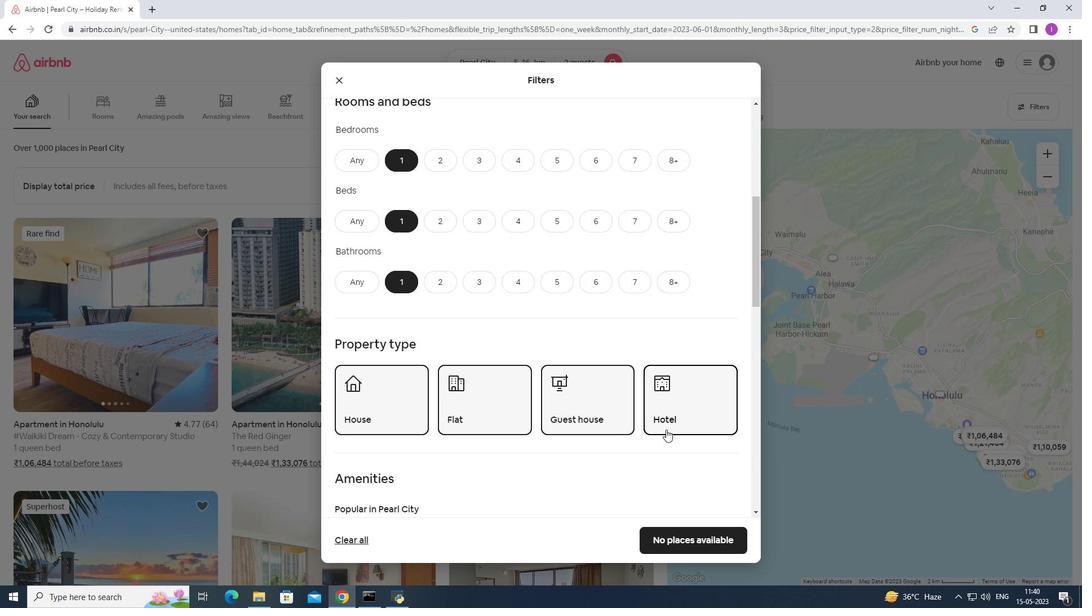 
Action: Mouse scrolled (666, 429) with delta (0, 0)
Screenshot: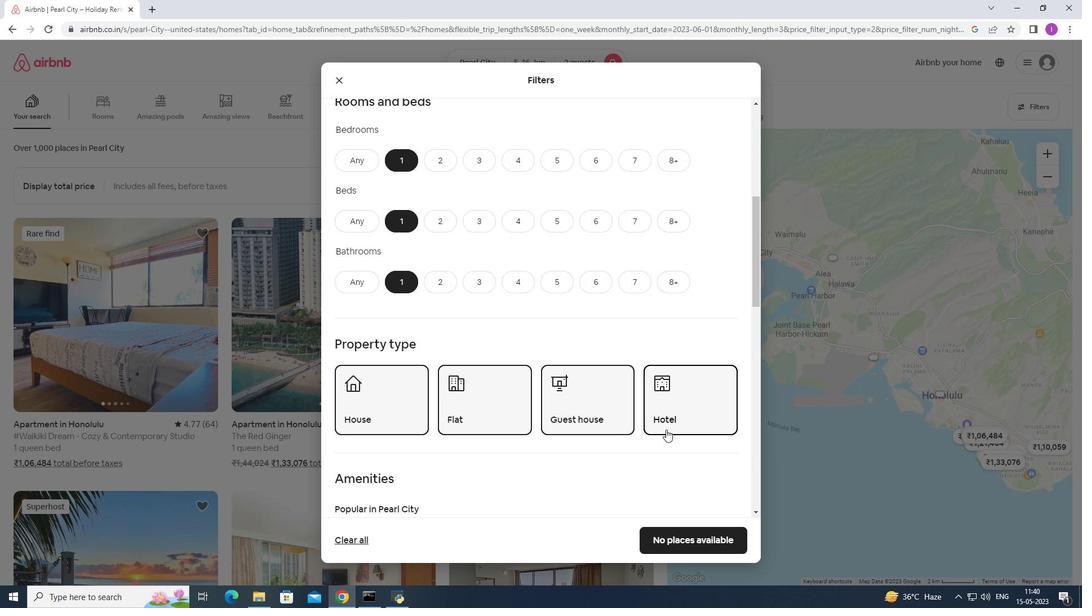 
Action: Mouse scrolled (666, 429) with delta (0, 0)
Screenshot: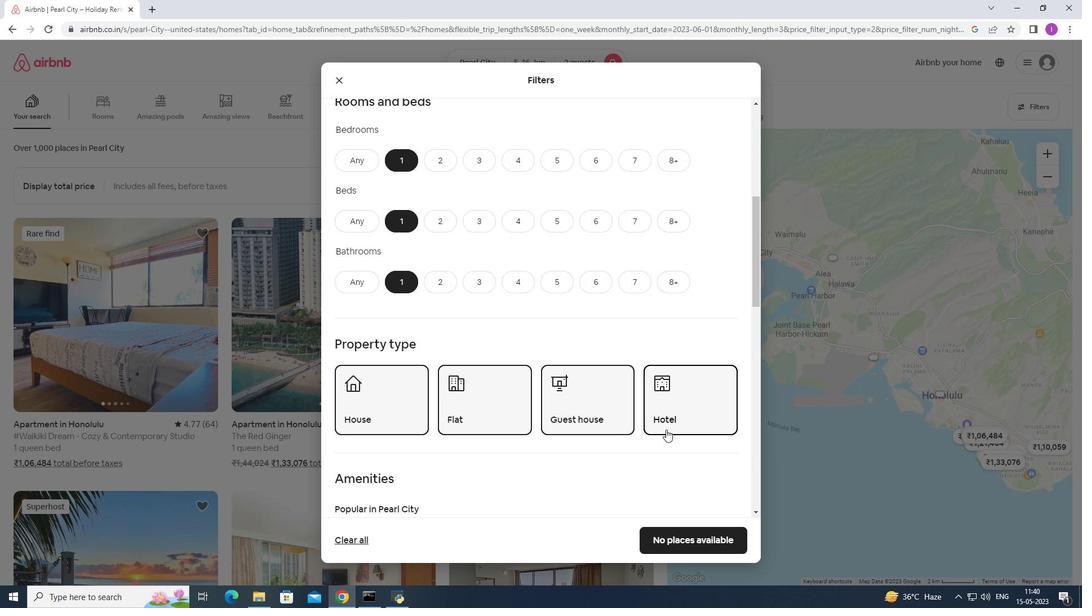 
Action: Mouse scrolled (666, 429) with delta (0, 0)
Screenshot: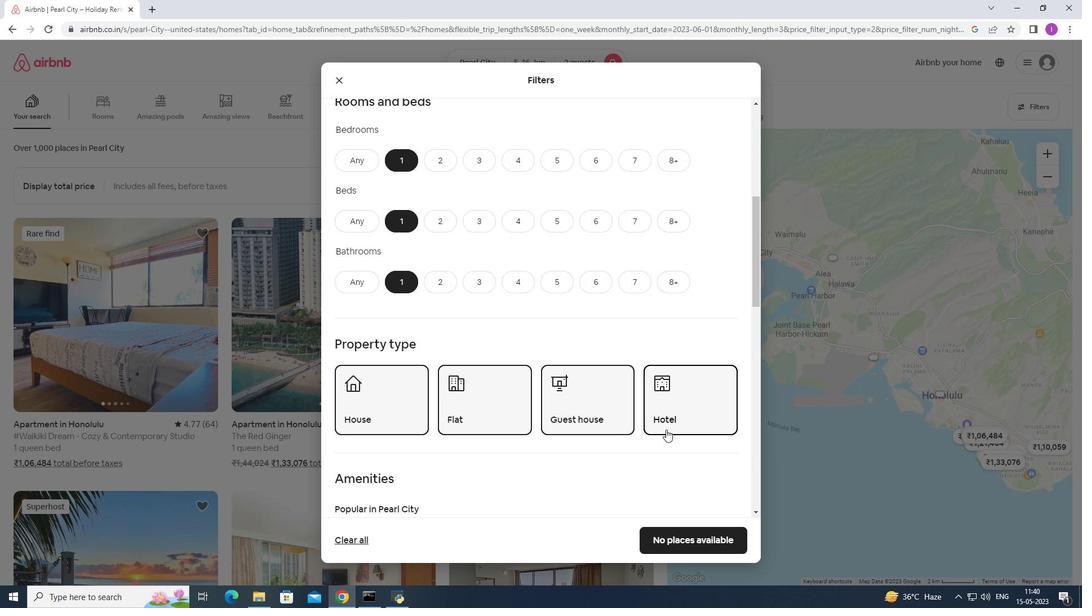 
Action: Mouse moved to (656, 430)
Screenshot: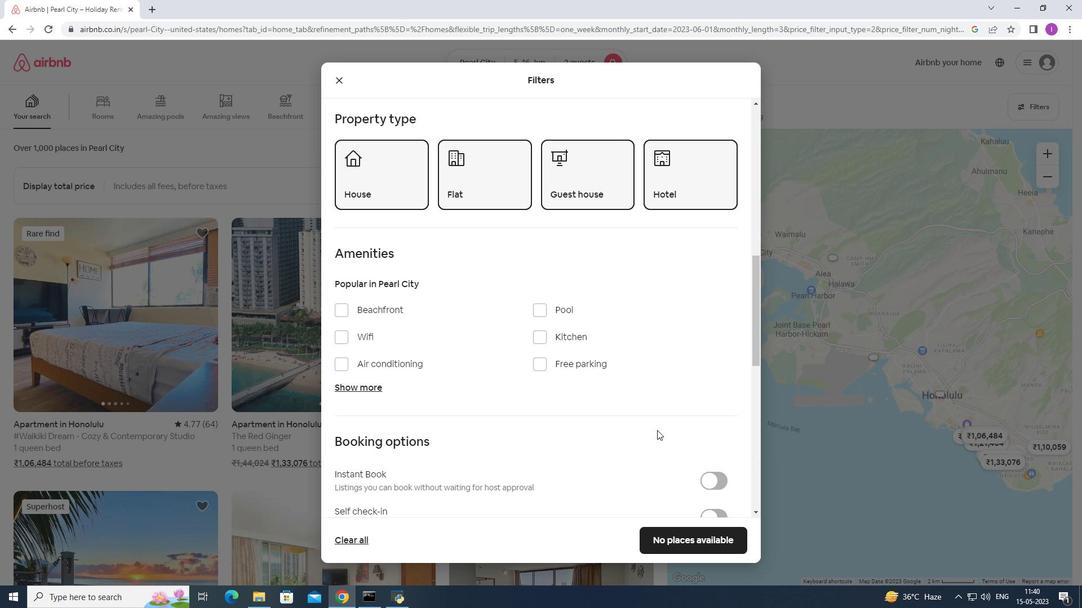 
Action: Mouse scrolled (656, 430) with delta (0, 0)
Screenshot: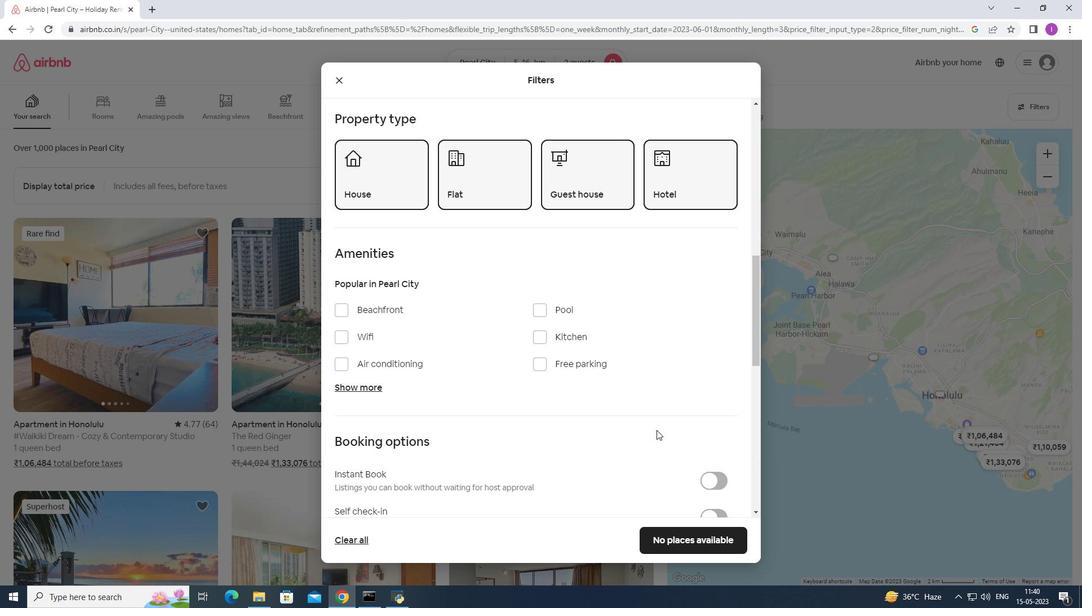 
Action: Mouse scrolled (656, 430) with delta (0, 0)
Screenshot: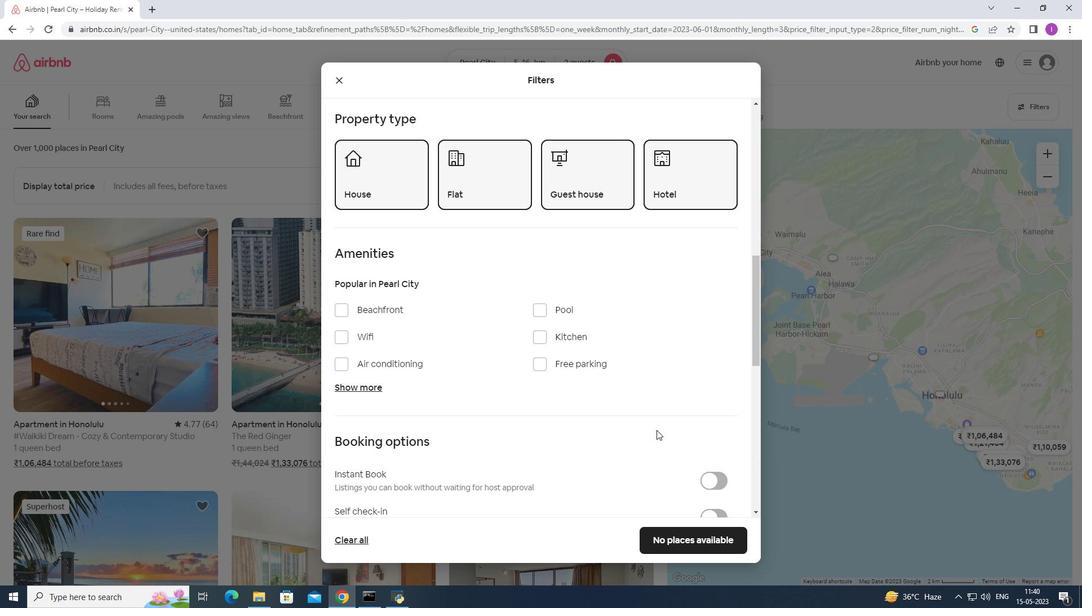 
Action: Mouse moved to (714, 397)
Screenshot: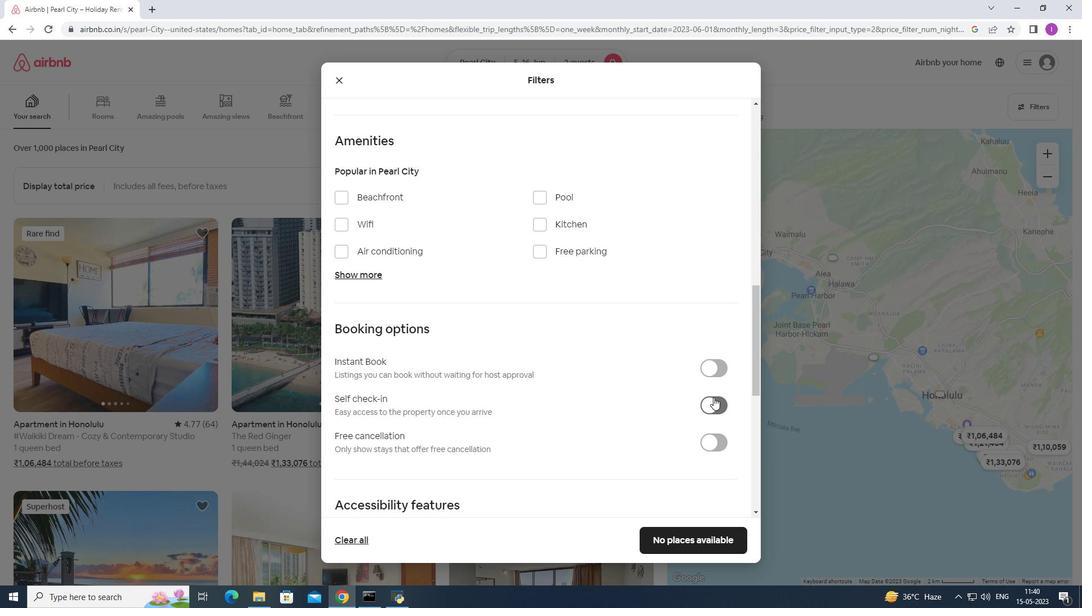 
Action: Mouse pressed left at (714, 397)
Screenshot: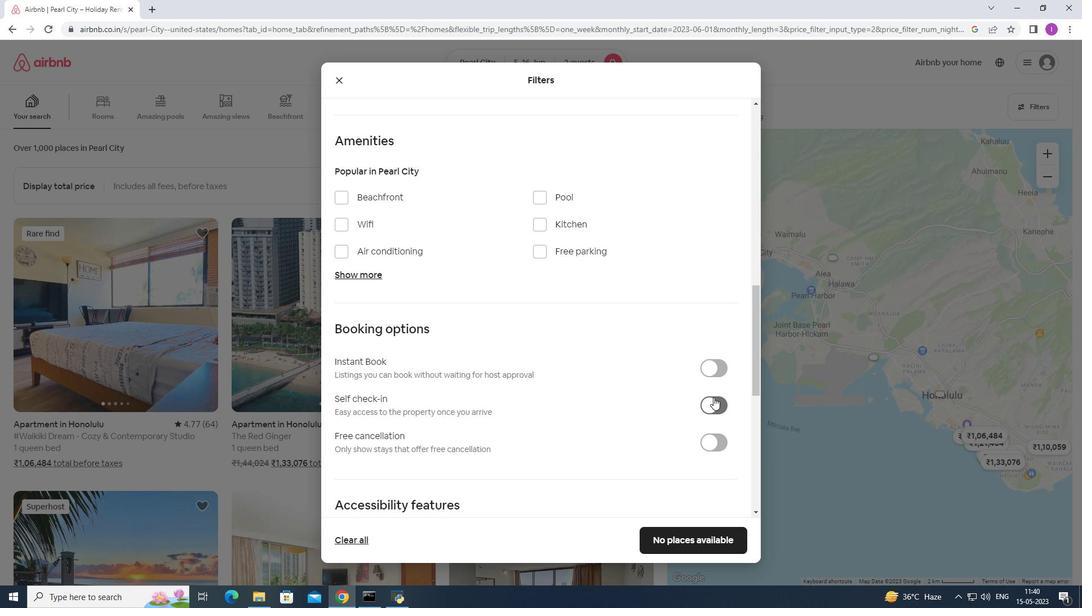 
Action: Mouse moved to (538, 472)
Screenshot: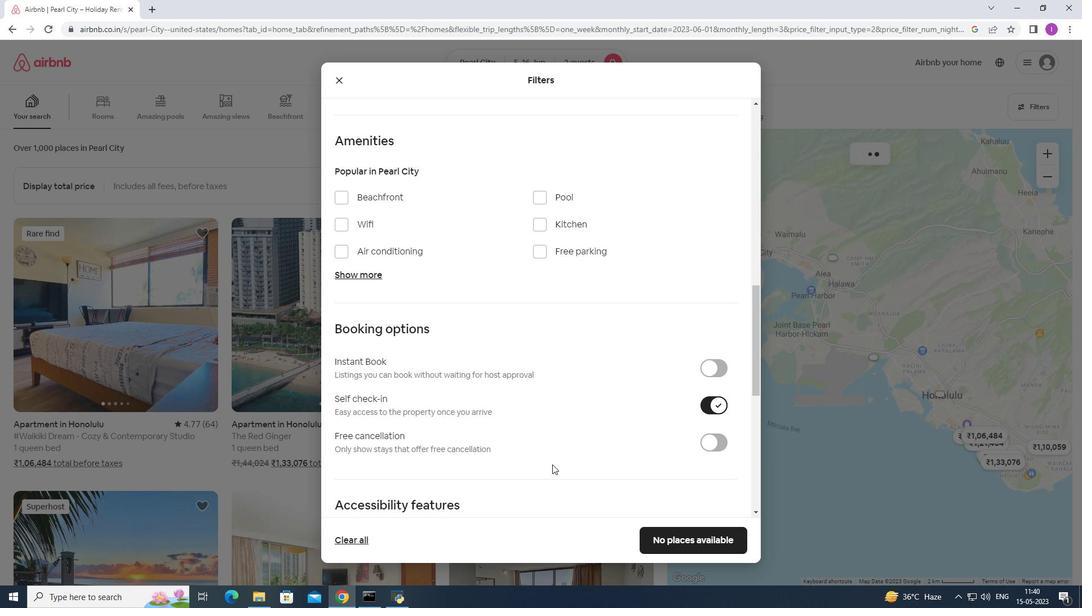 
Action: Mouse scrolled (538, 472) with delta (0, 0)
Screenshot: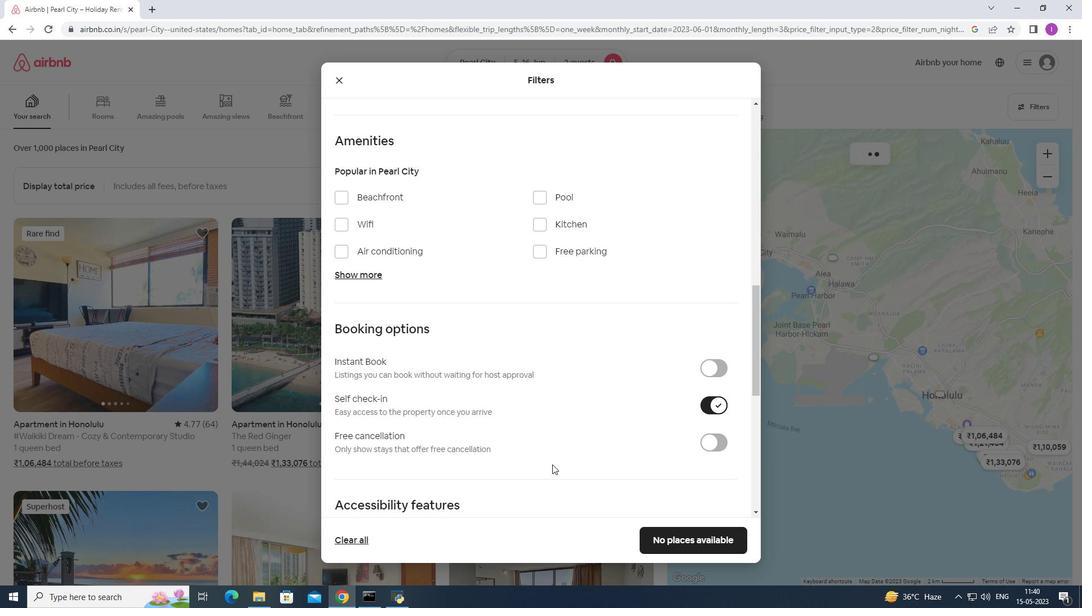 
Action: Mouse moved to (538, 473)
Screenshot: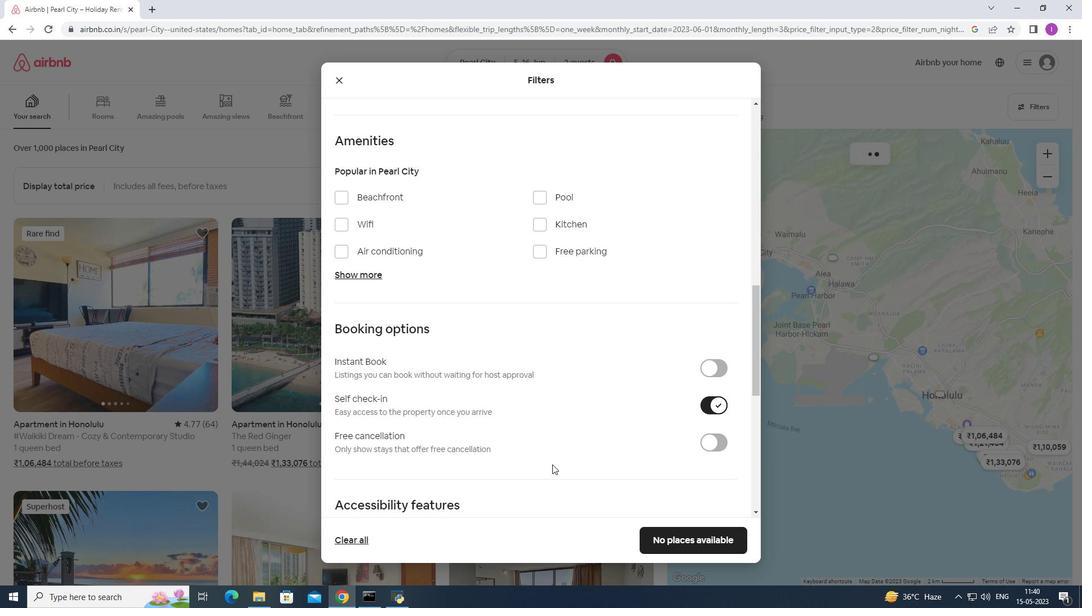 
Action: Mouse scrolled (538, 472) with delta (0, 0)
Screenshot: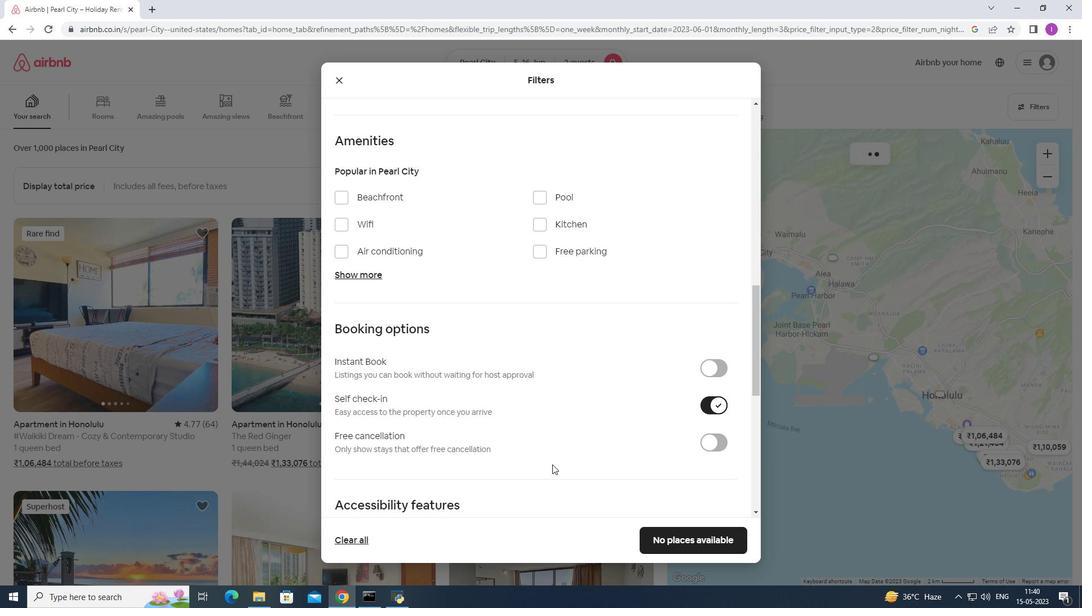 
Action: Mouse scrolled (538, 472) with delta (0, 0)
Screenshot: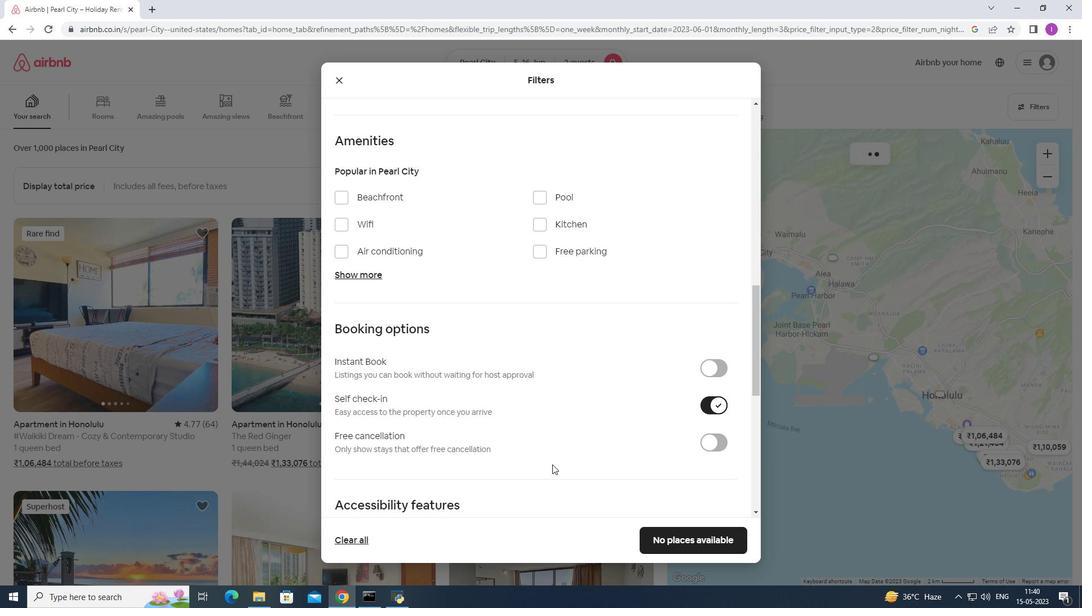 
Action: Mouse scrolled (538, 473) with delta (0, 0)
Screenshot: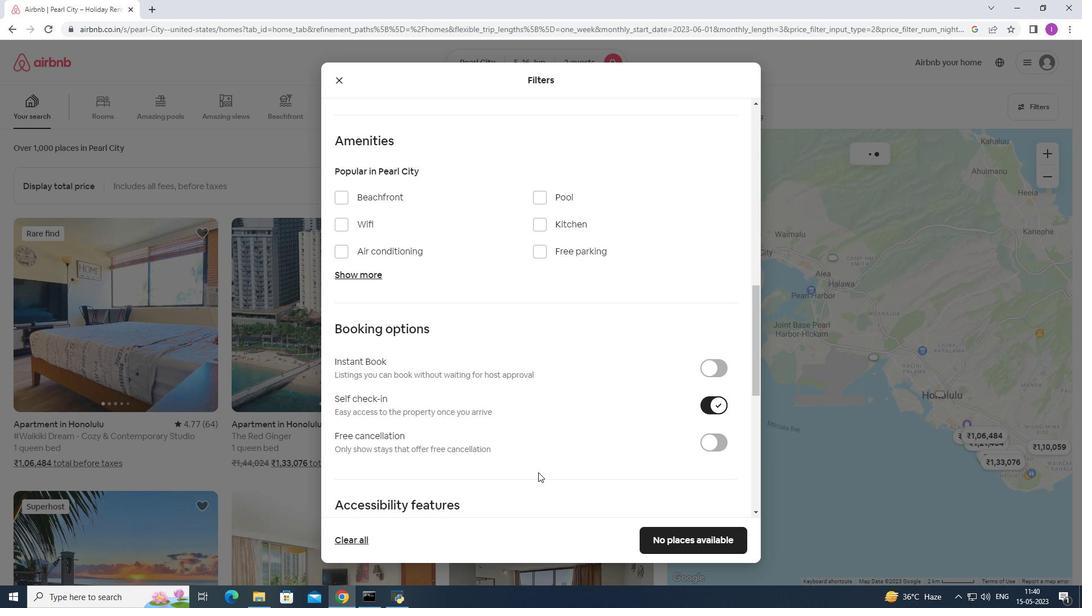 
Action: Mouse moved to (537, 473)
Screenshot: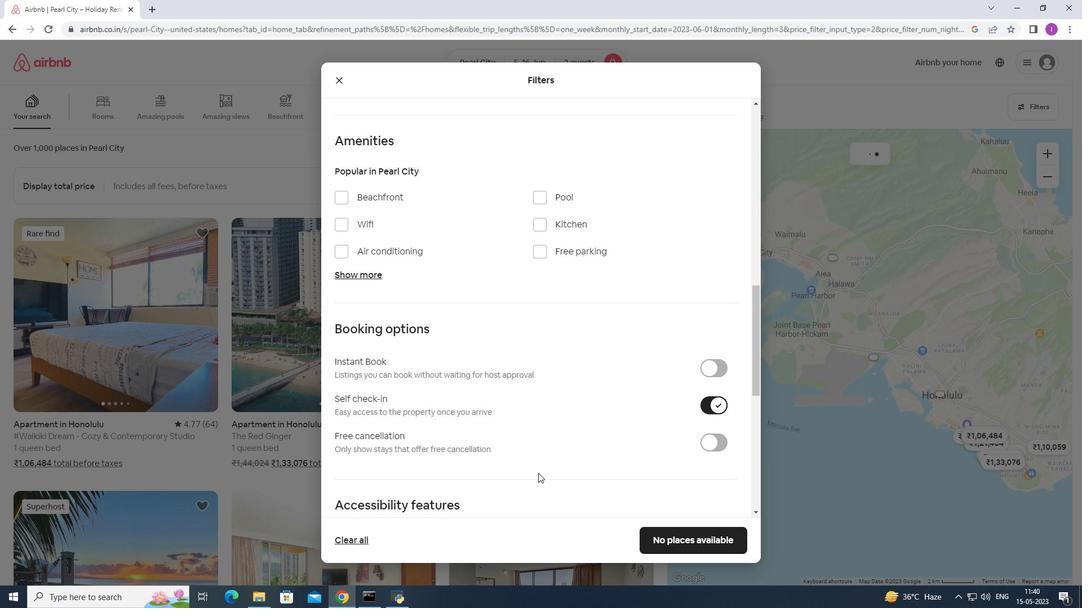 
Action: Mouse scrolled (537, 473) with delta (0, 0)
Screenshot: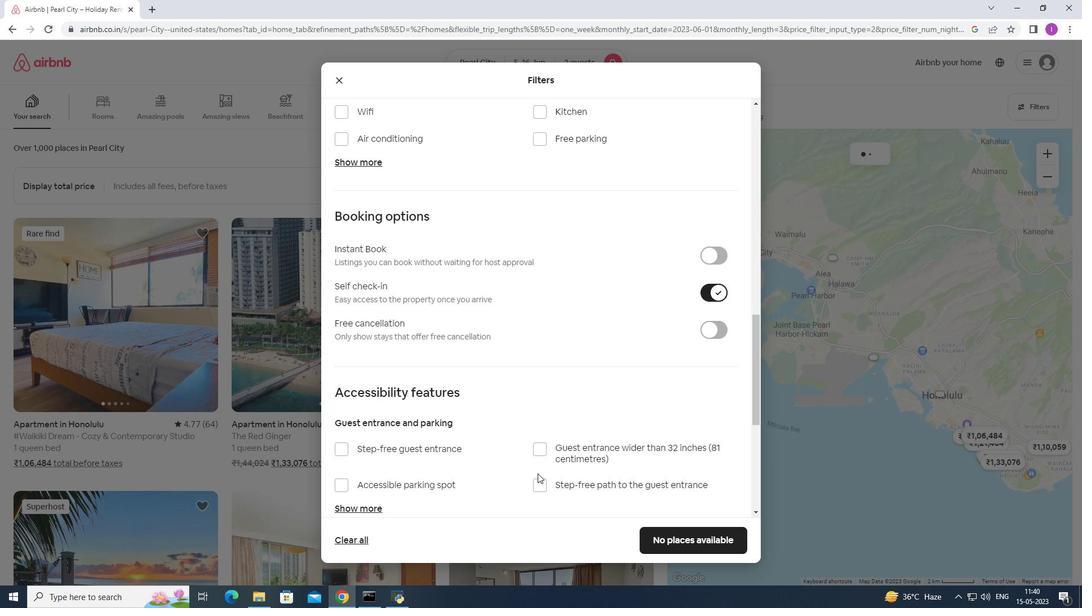 
Action: Mouse scrolled (537, 472) with delta (0, -1)
Screenshot: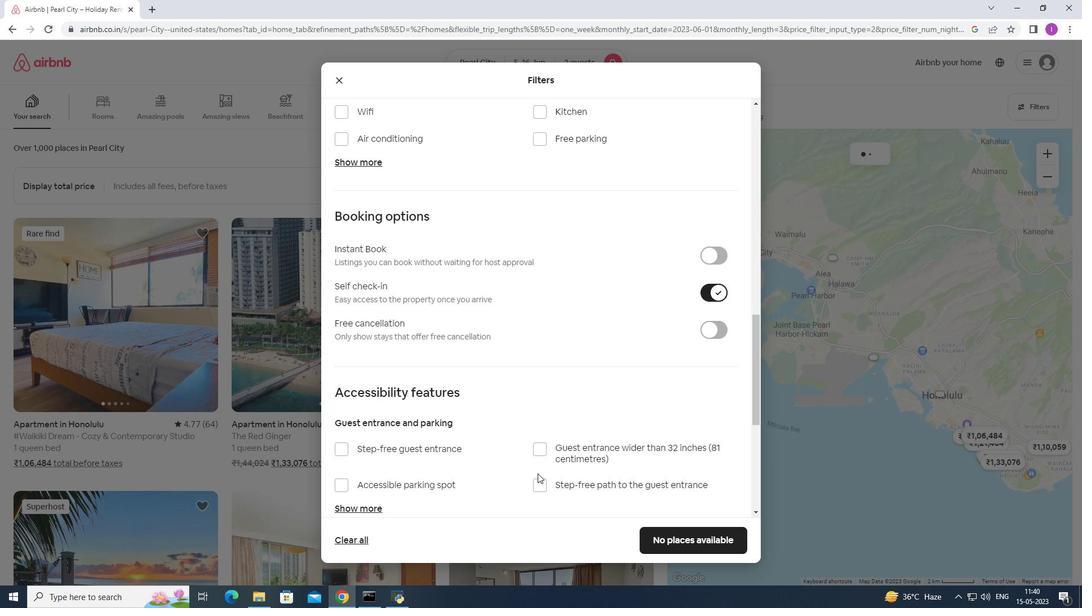 
Action: Mouse scrolled (537, 473) with delta (0, 0)
Screenshot: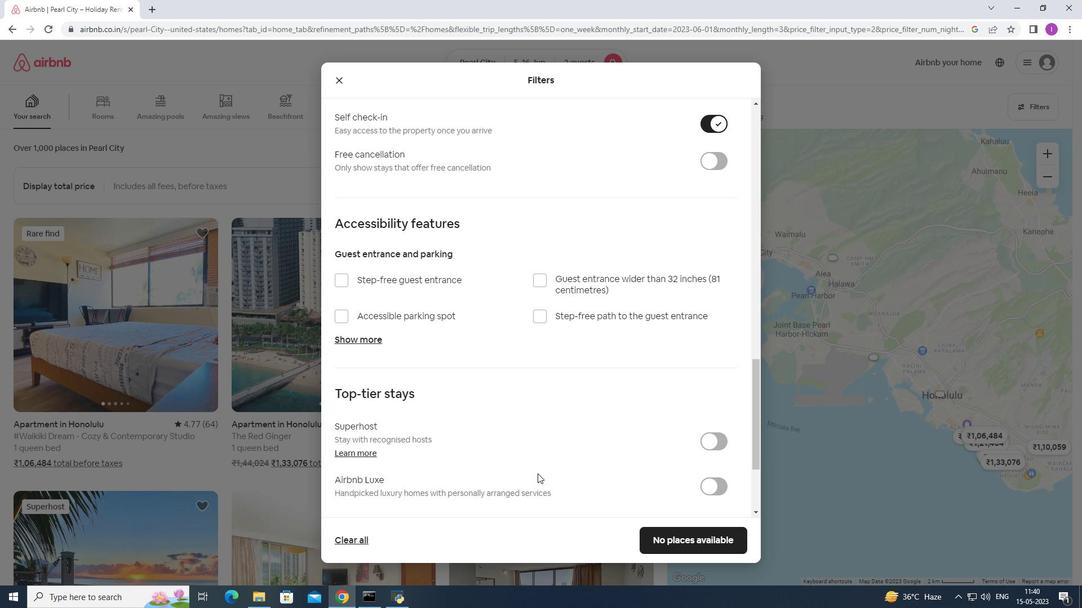 
Action: Mouse scrolled (537, 473) with delta (0, 0)
Screenshot: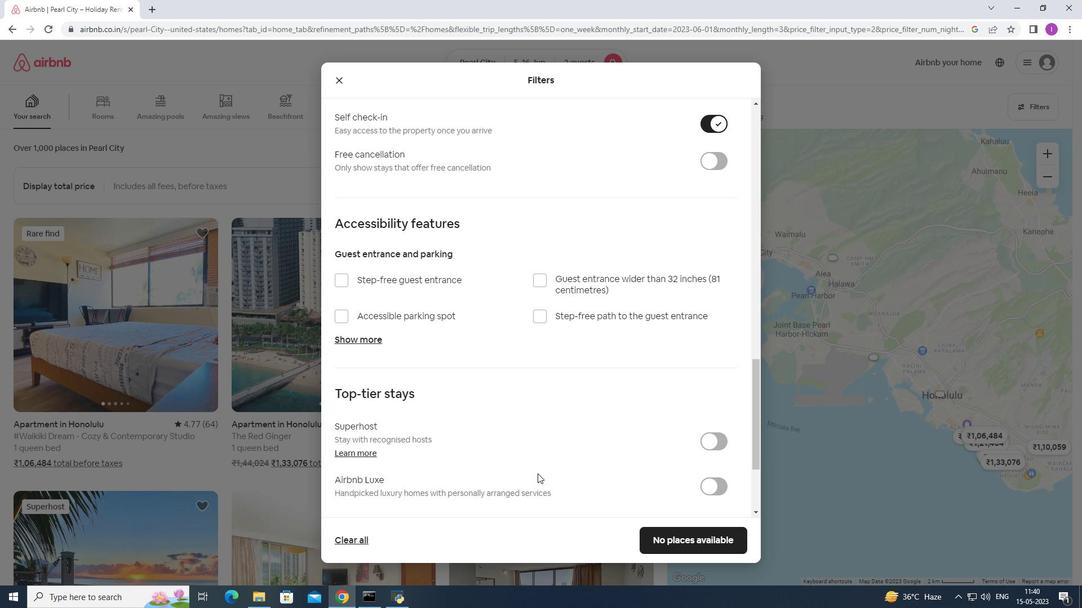 
Action: Mouse scrolled (537, 473) with delta (0, 0)
Screenshot: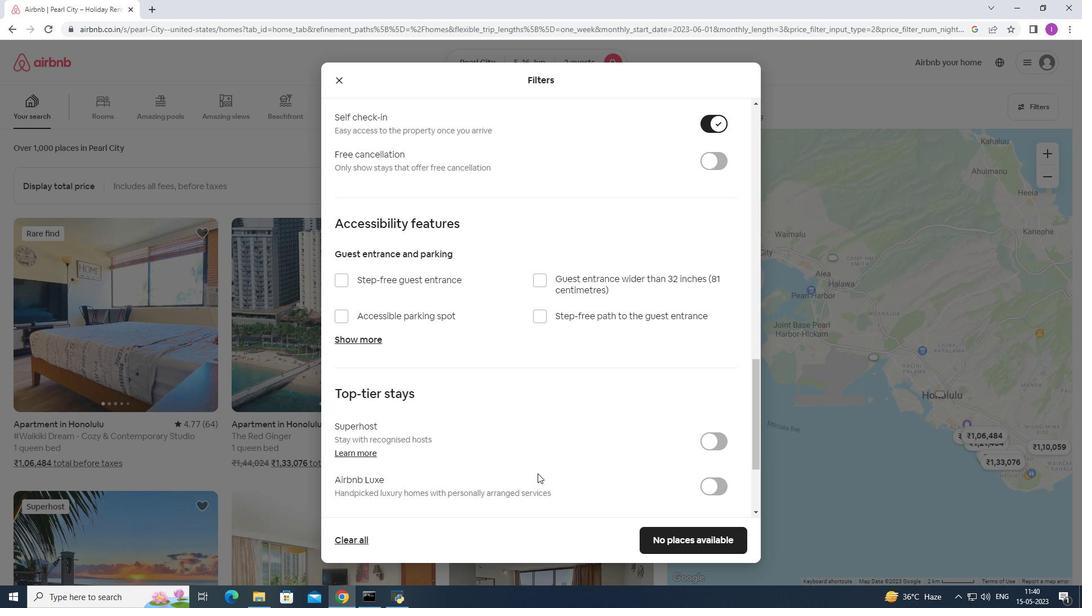 
Action: Mouse scrolled (537, 473) with delta (0, 0)
Screenshot: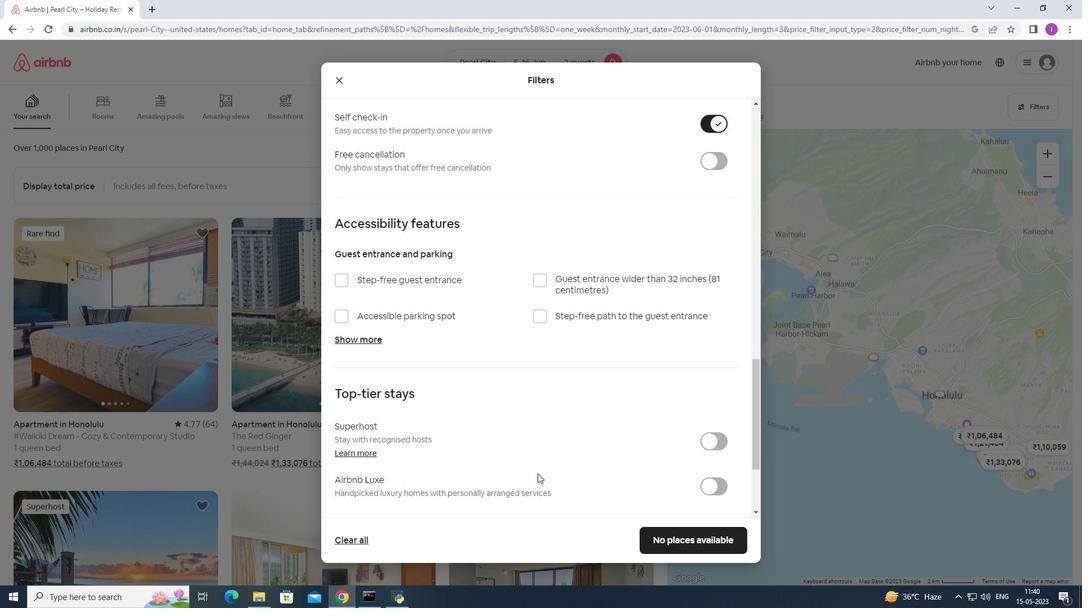 
Action: Mouse moved to (652, 335)
Screenshot: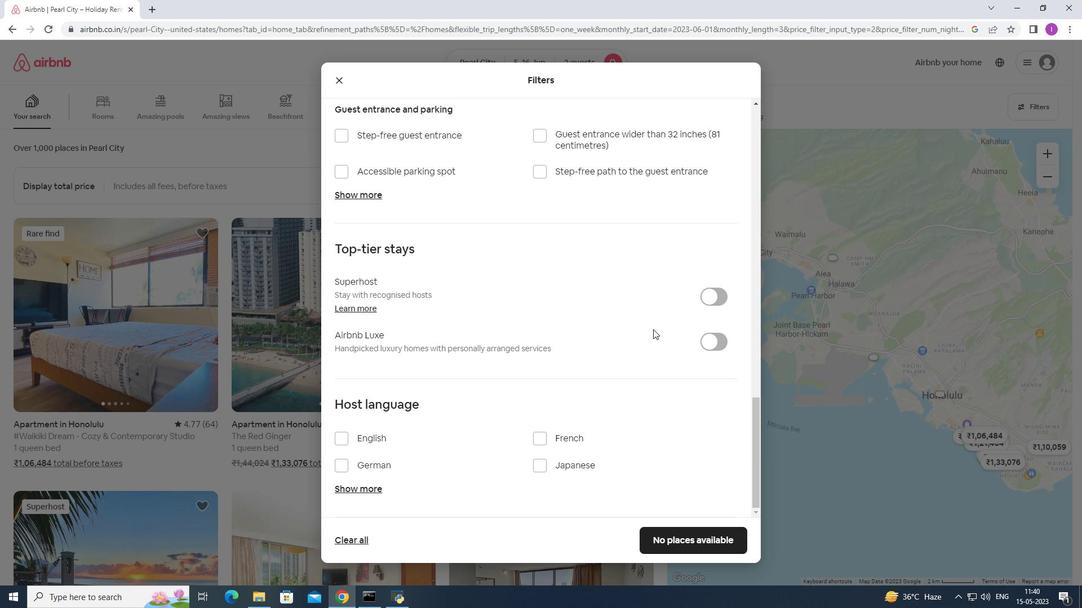 
Action: Mouse scrolled (652, 334) with delta (0, 0)
Screenshot: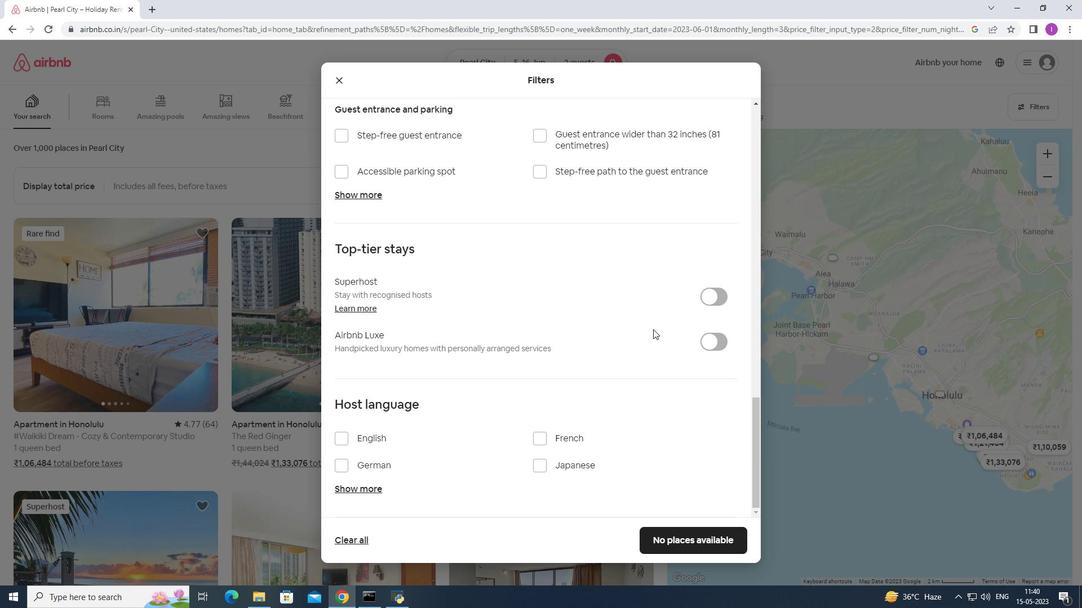 
Action: Mouse moved to (651, 335)
Screenshot: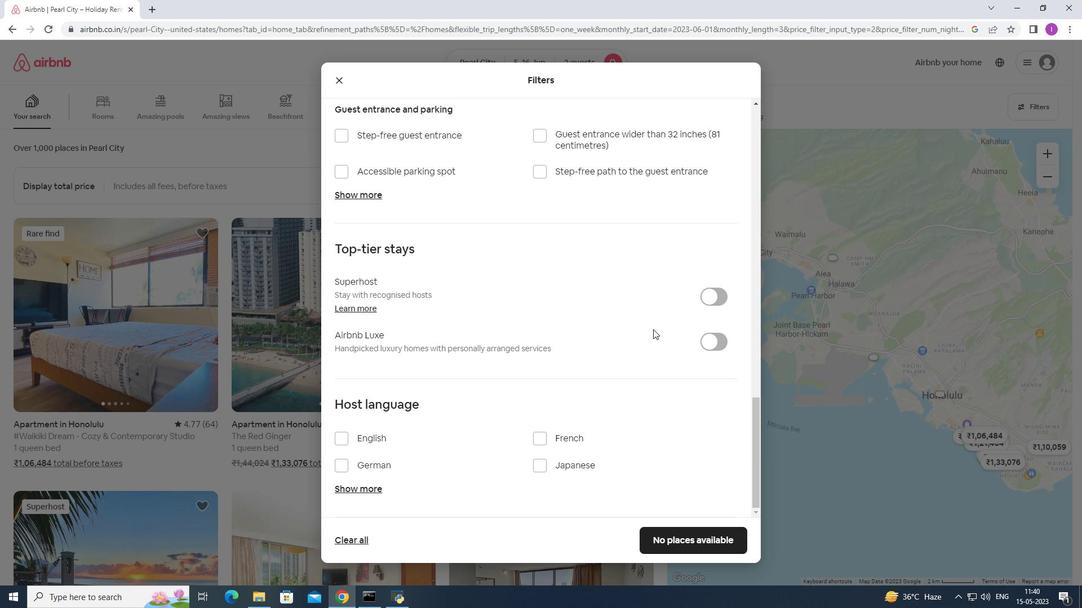 
Action: Mouse scrolled (651, 335) with delta (0, 0)
Screenshot: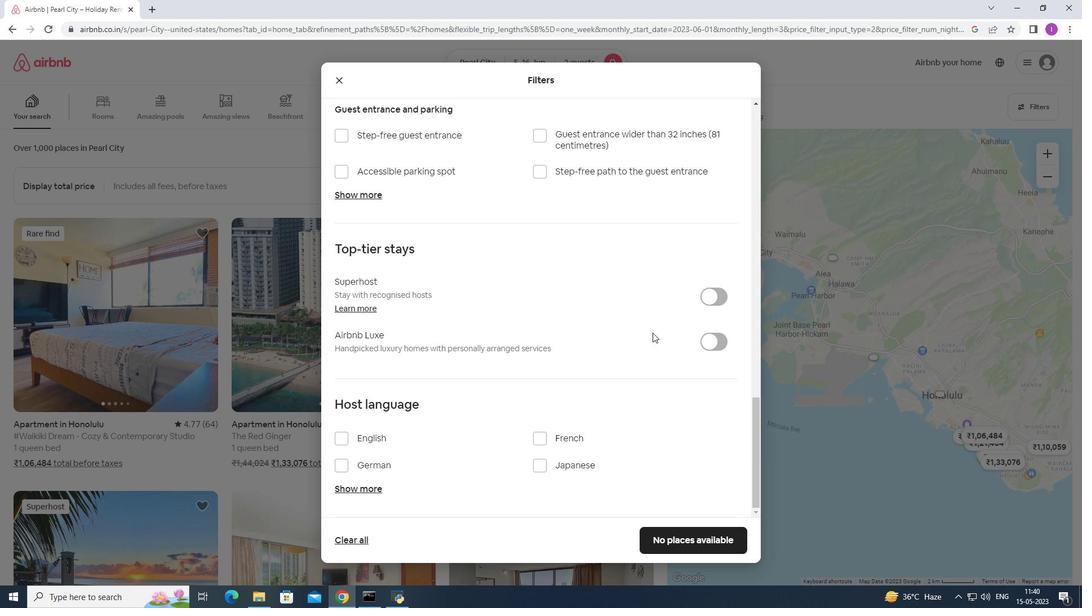 
Action: Mouse moved to (620, 386)
Screenshot: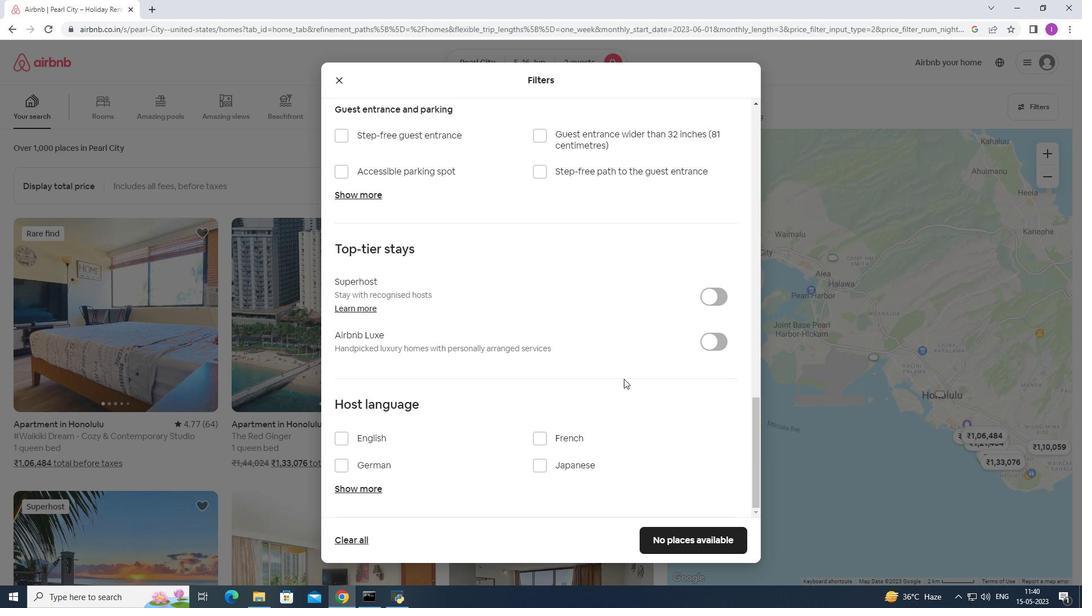 
Action: Mouse scrolled (620, 385) with delta (0, 0)
Screenshot: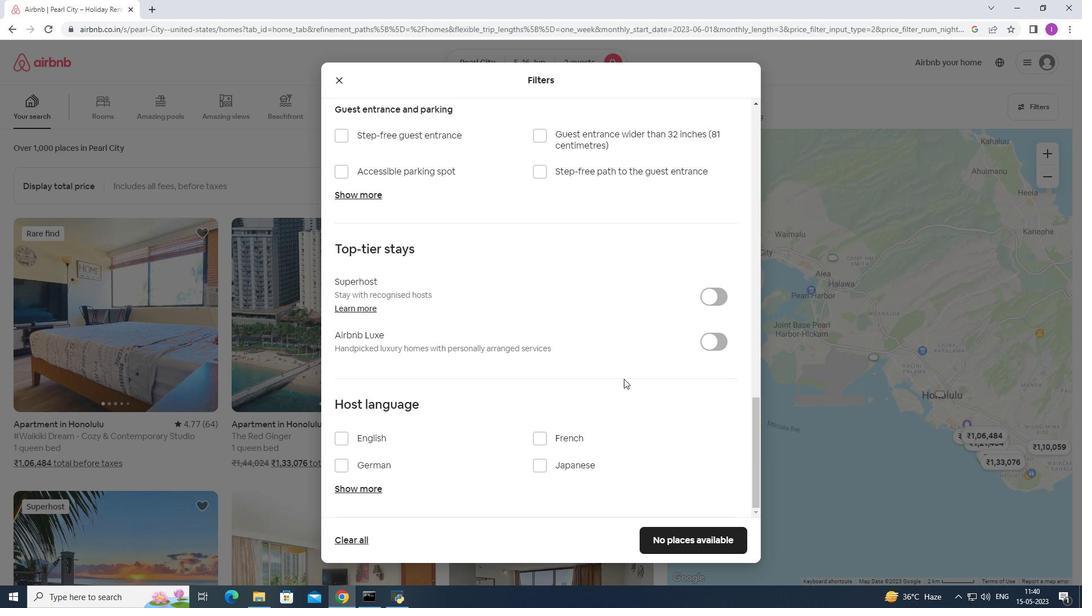
Action: Mouse moved to (617, 390)
Screenshot: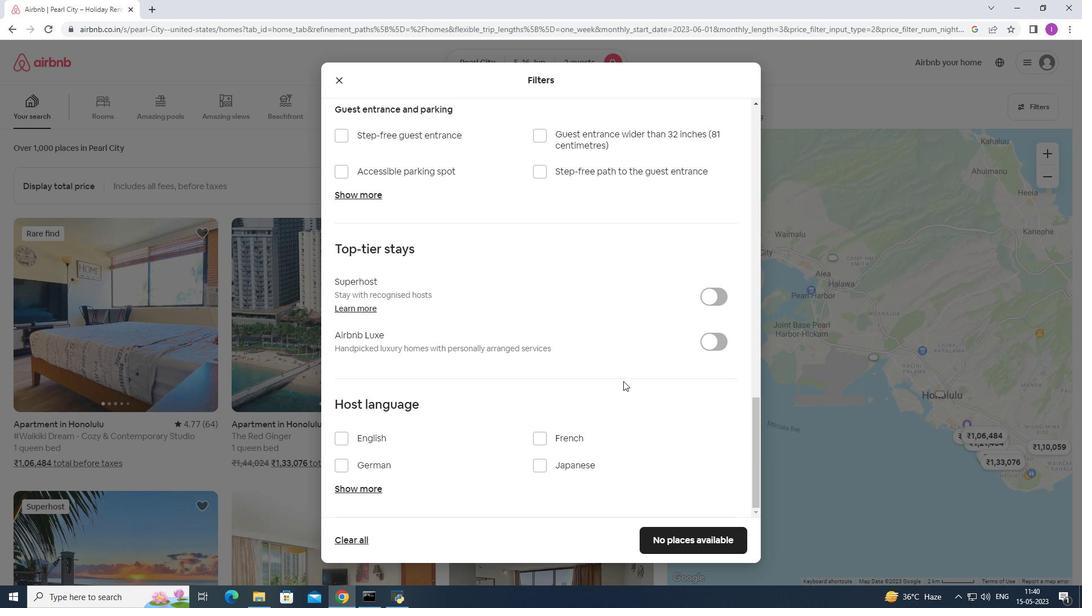 
Action: Mouse scrolled (617, 389) with delta (0, 0)
Screenshot: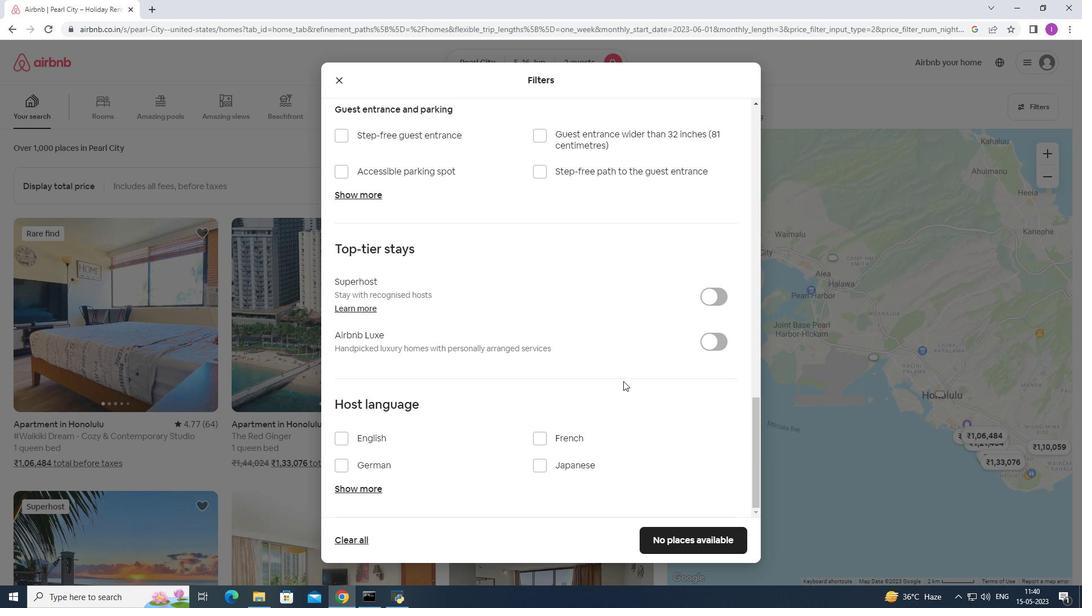 
Action: Mouse moved to (615, 393)
Screenshot: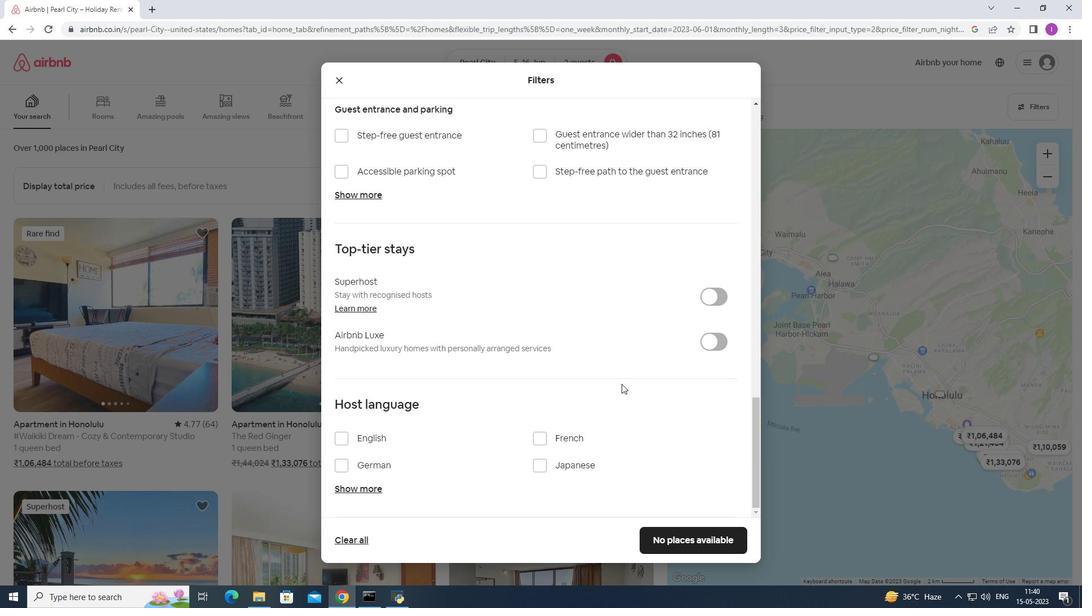 
Action: Mouse scrolled (616, 391) with delta (0, 0)
Screenshot: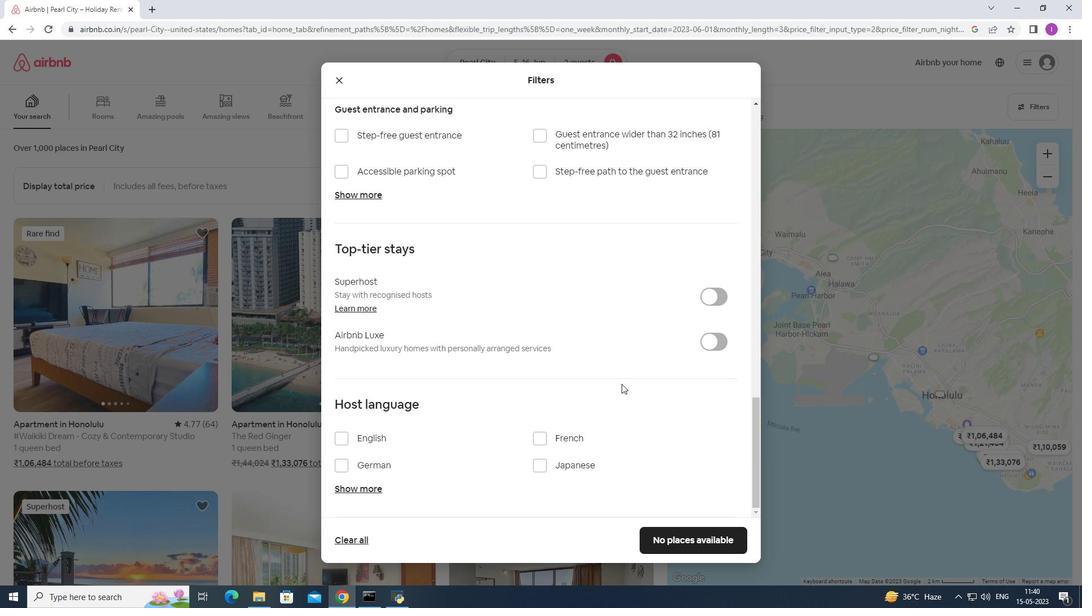 
Action: Mouse moved to (343, 440)
Screenshot: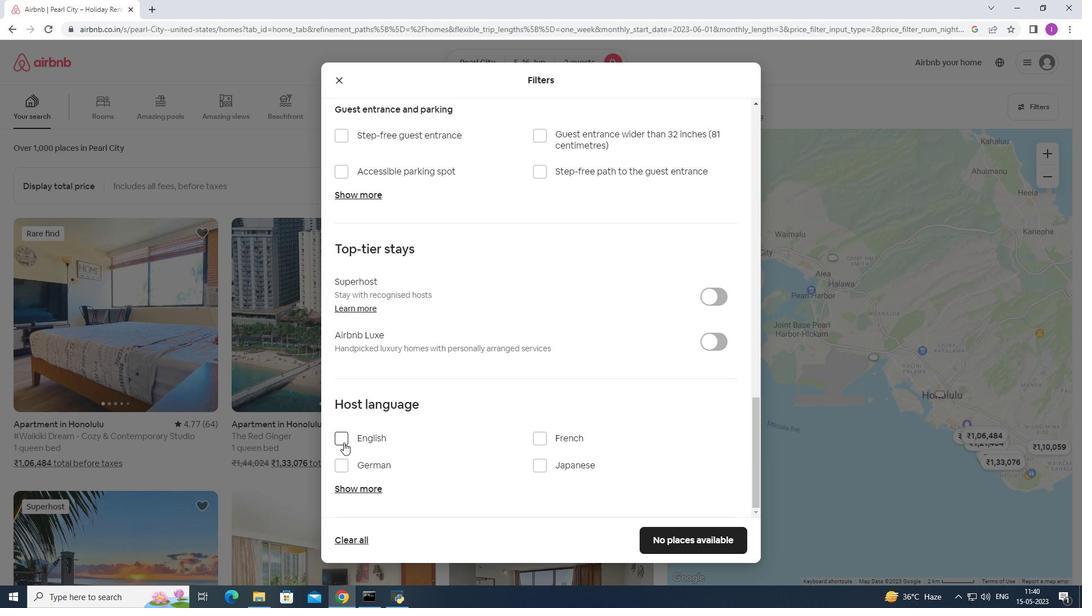 
Action: Mouse pressed left at (343, 440)
Screenshot: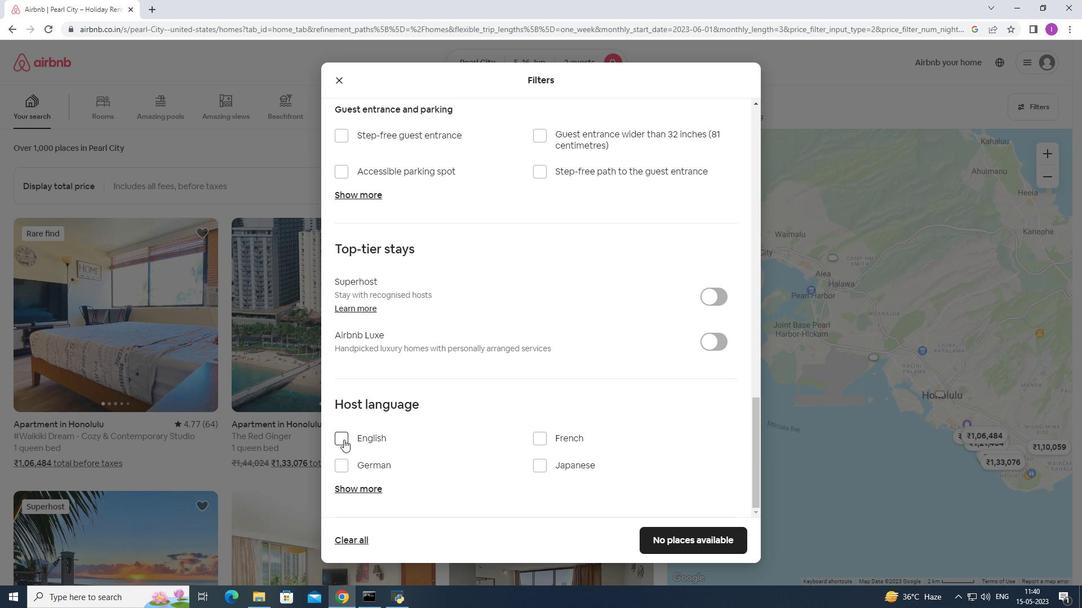 
Action: Mouse moved to (675, 535)
Screenshot: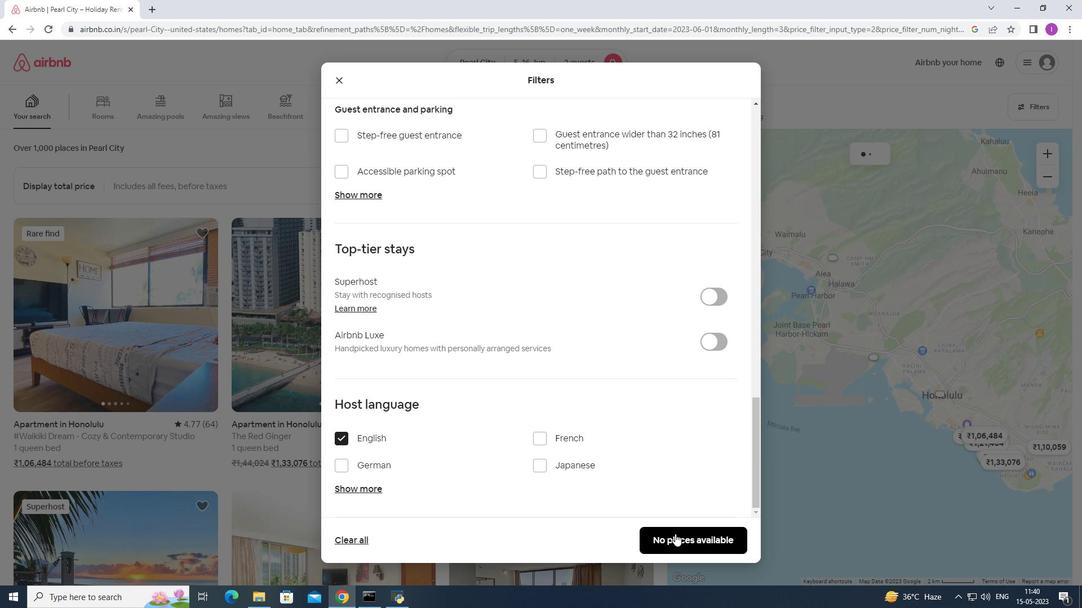 
Action: Mouse pressed left at (675, 535)
Screenshot: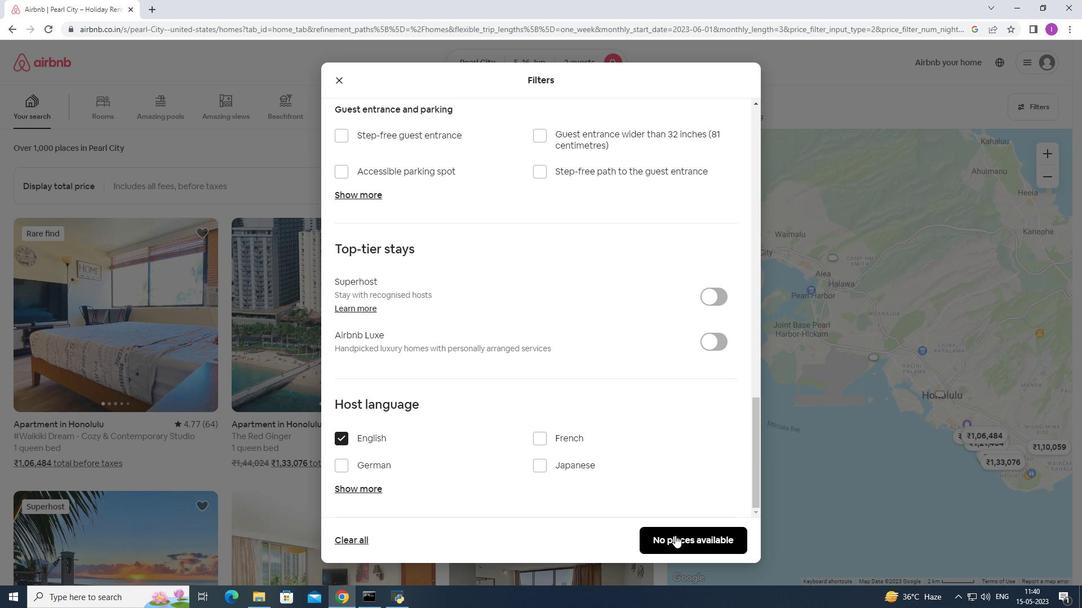 
Action: Mouse moved to (675, 535)
Screenshot: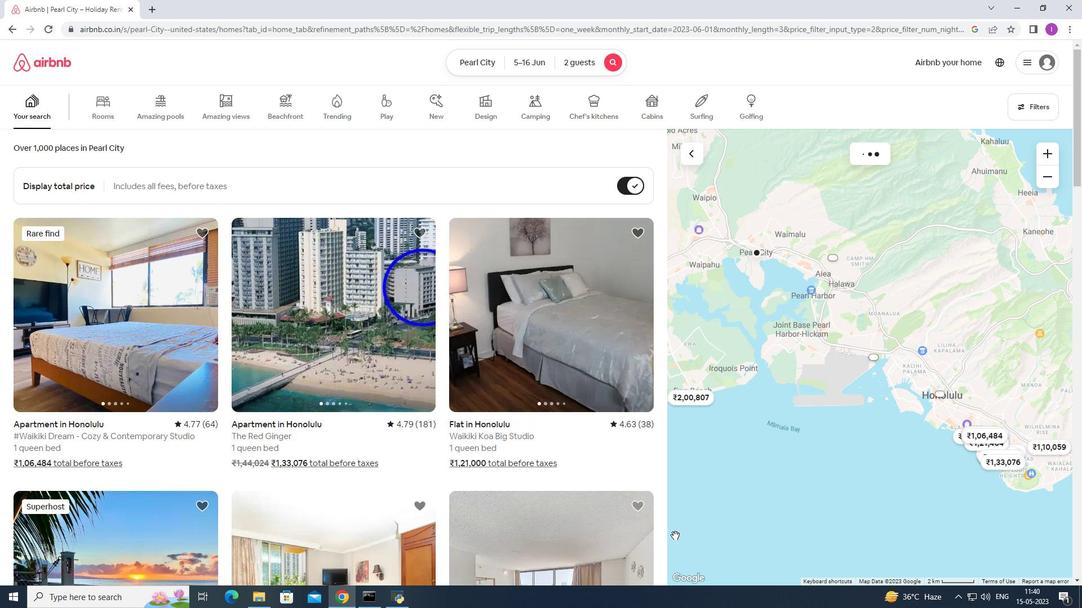 
